 Task: In the  document Hollywoodfile.odt Insert the command  'Suggesting 'Email the file to   'softage.4@softage.net', with message attached Time-Sensitive: I kindly ask you to go through the email I've sent as soon as possible. and file type: Open Document
Action: Mouse moved to (321, 447)
Screenshot: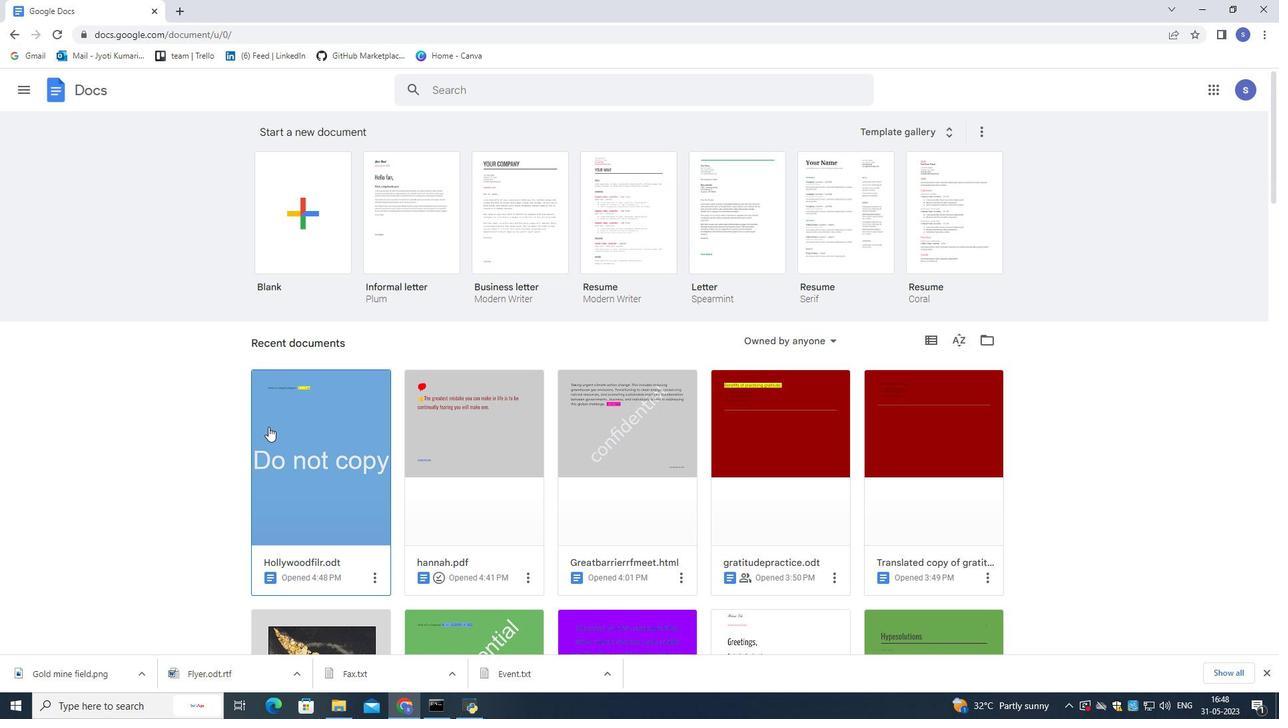 
Action: Mouse pressed left at (321, 447)
Screenshot: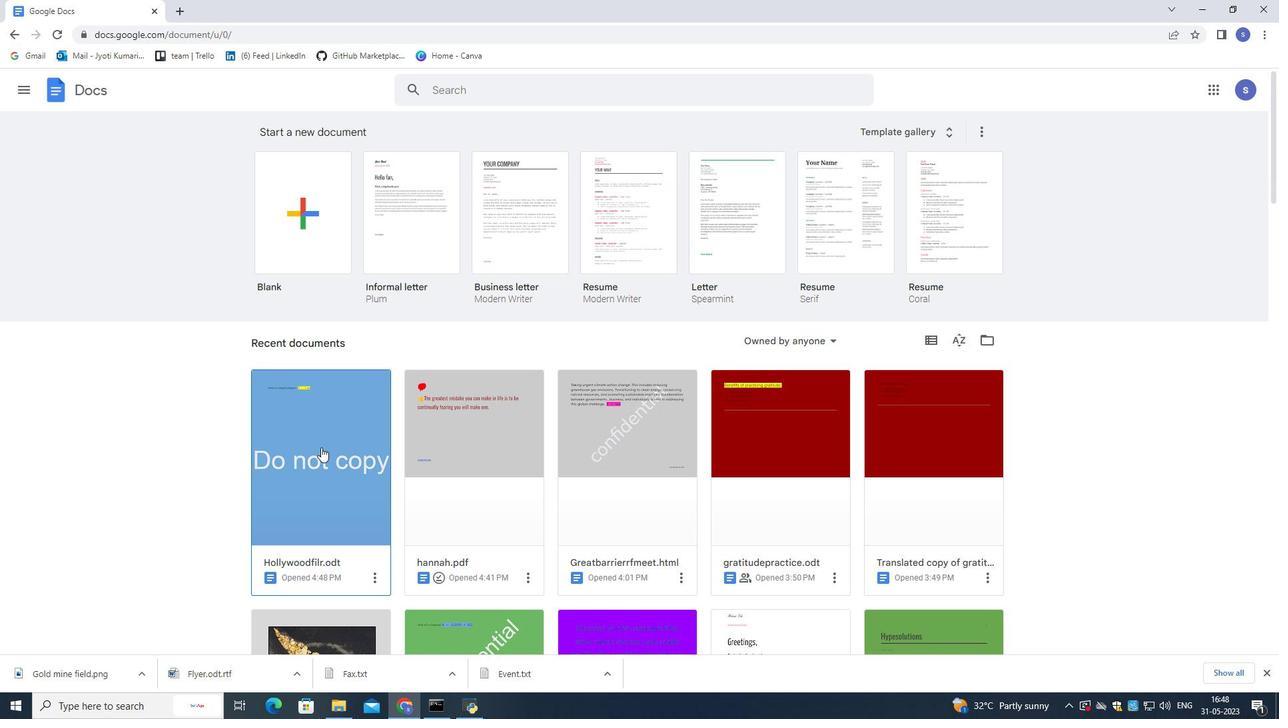 
Action: Mouse pressed left at (321, 447)
Screenshot: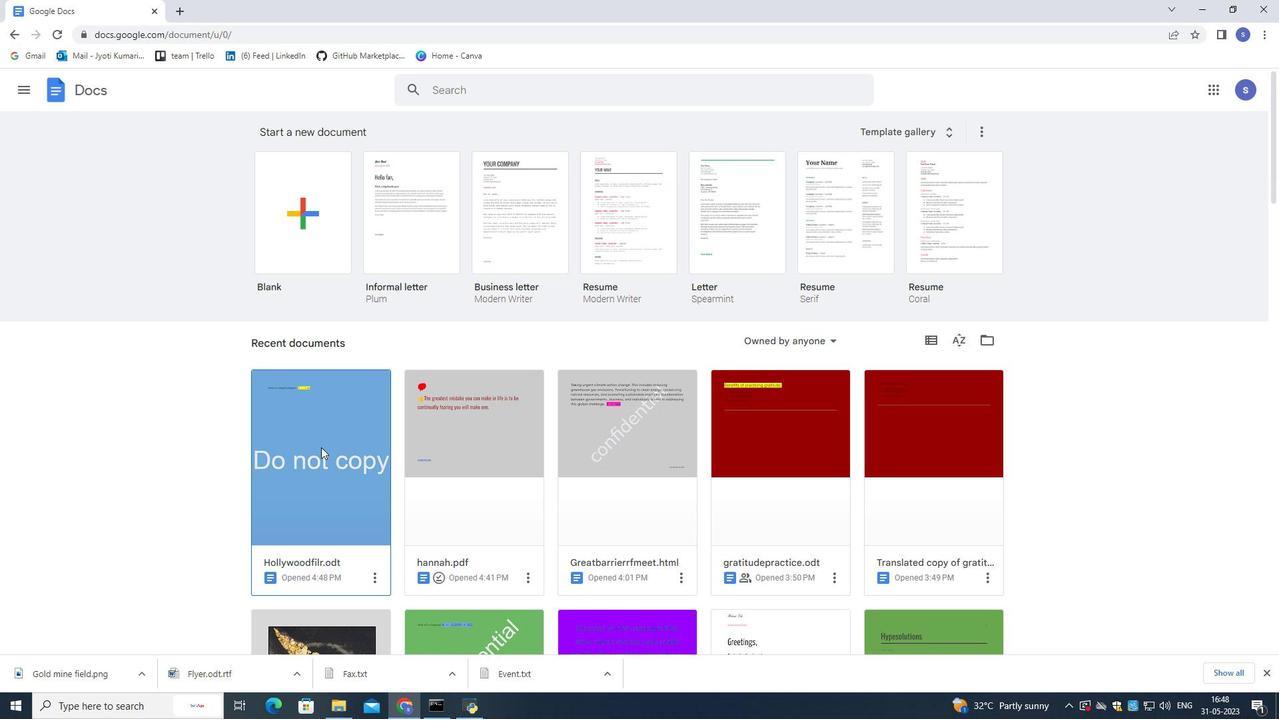 
Action: Mouse moved to (713, 322)
Screenshot: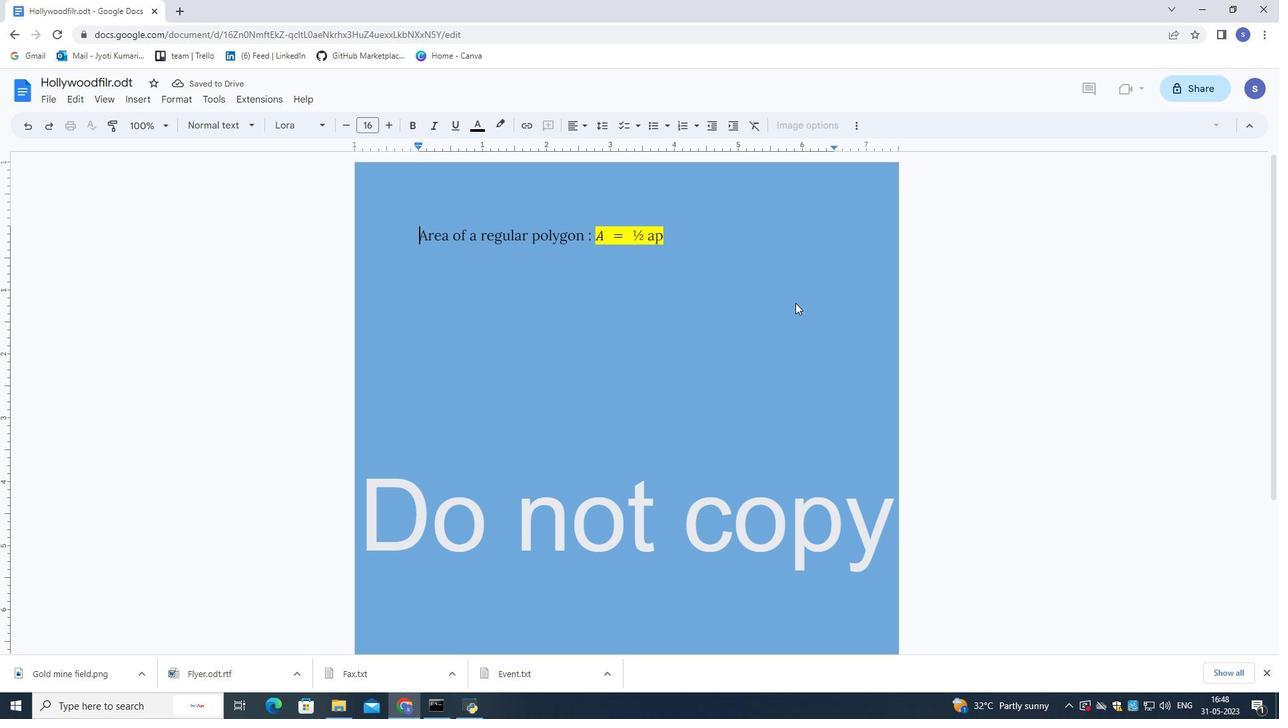 
Action: Mouse scrolled (713, 321) with delta (0, 0)
Screenshot: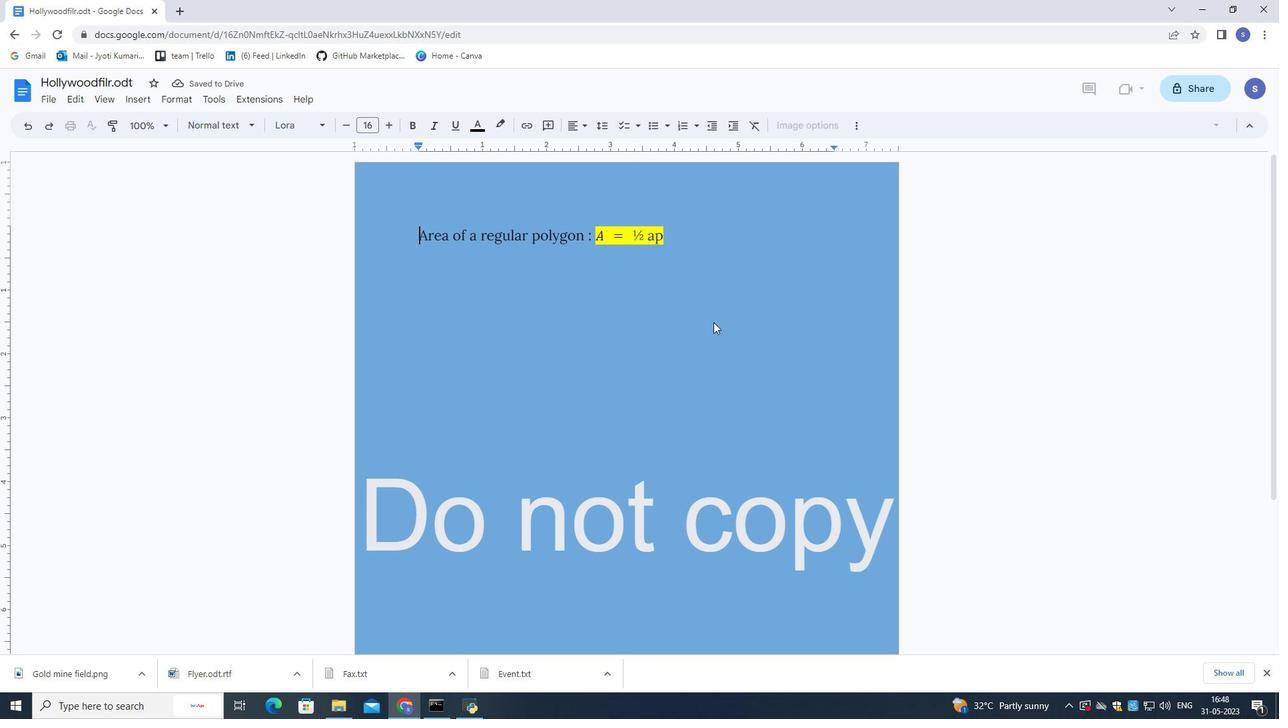 
Action: Mouse scrolled (713, 321) with delta (0, 0)
Screenshot: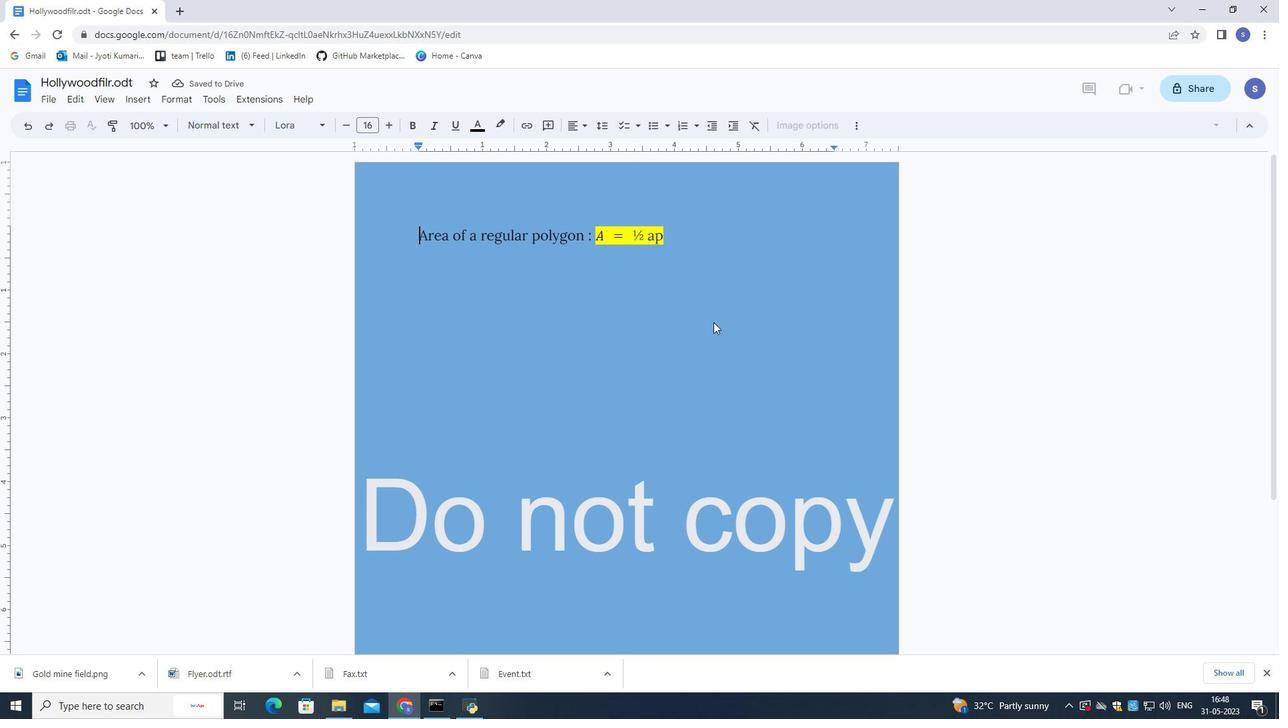 
Action: Mouse scrolled (713, 321) with delta (0, 0)
Screenshot: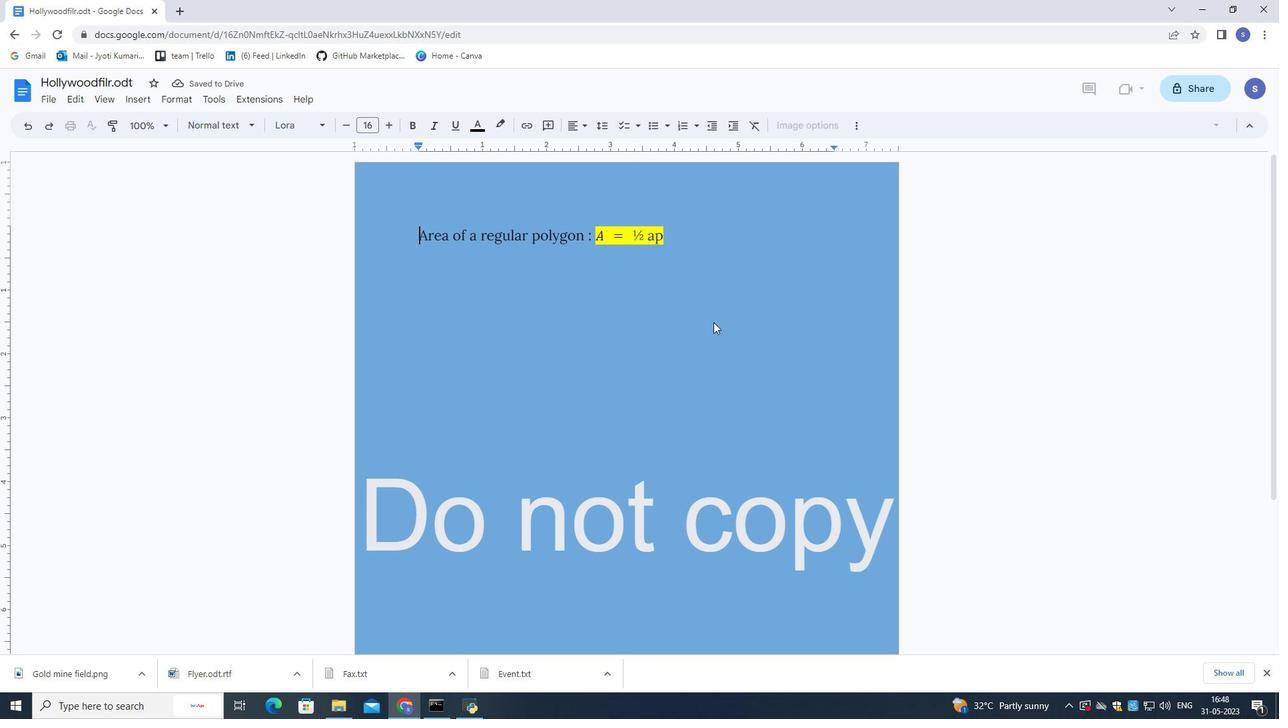 
Action: Mouse scrolled (713, 321) with delta (0, 0)
Screenshot: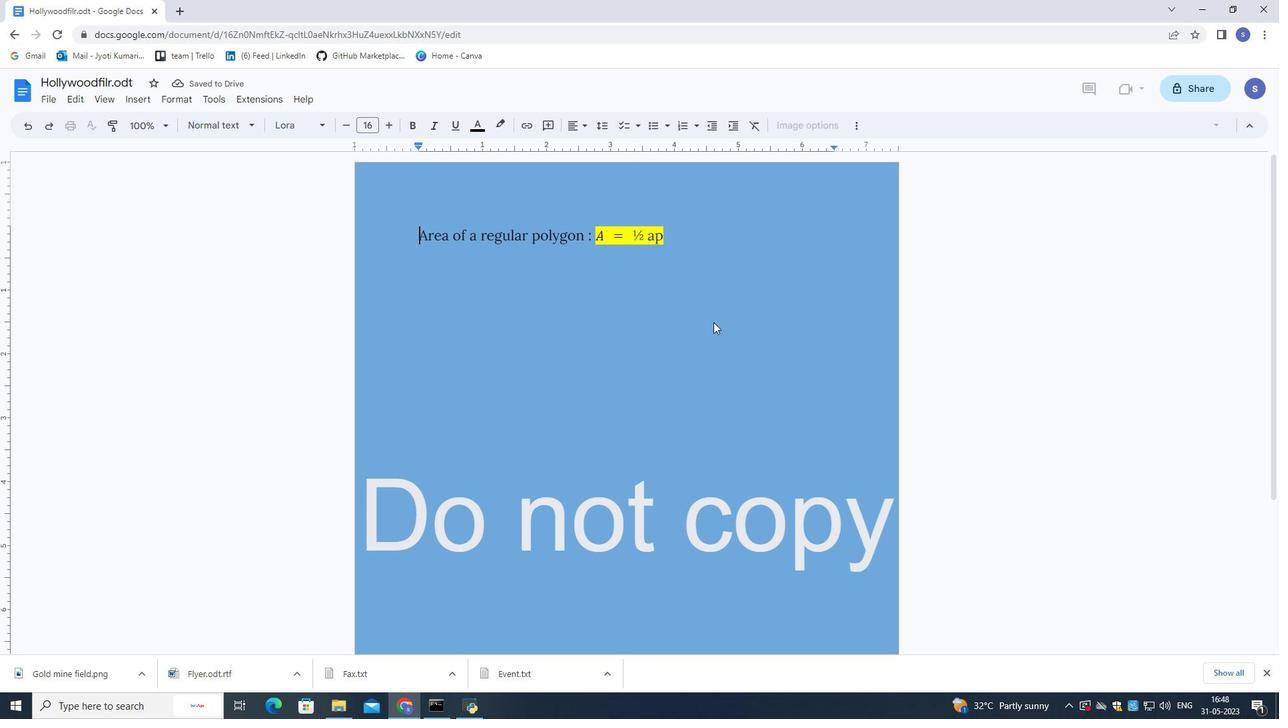
Action: Mouse scrolled (713, 321) with delta (0, 0)
Screenshot: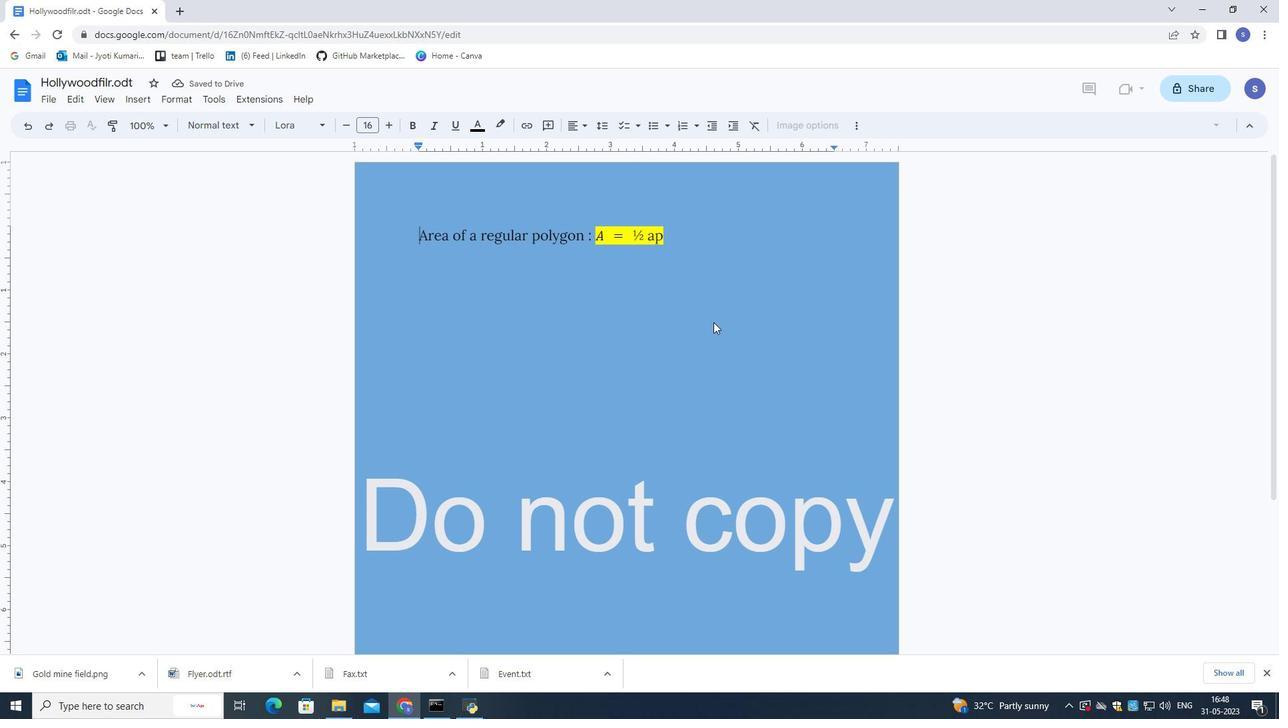 
Action: Mouse moved to (713, 322)
Screenshot: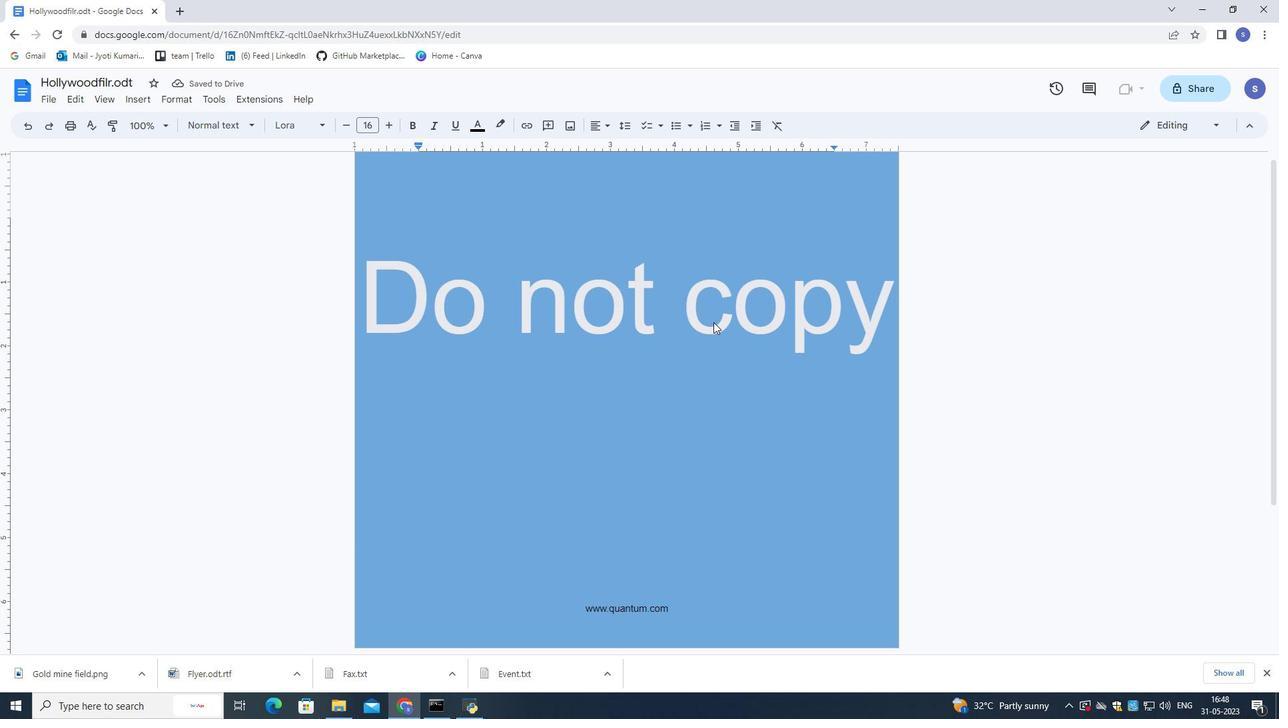 
Action: Mouse scrolled (713, 321) with delta (0, 0)
Screenshot: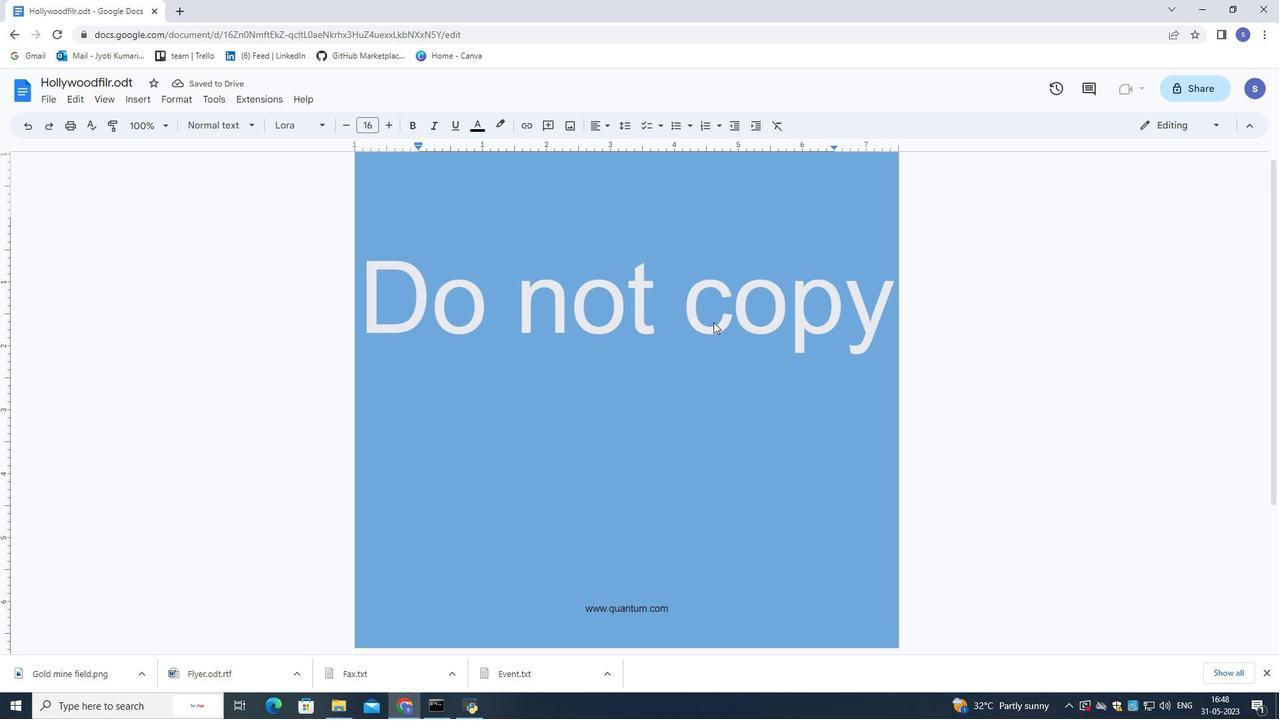 
Action: Mouse scrolled (713, 321) with delta (0, 0)
Screenshot: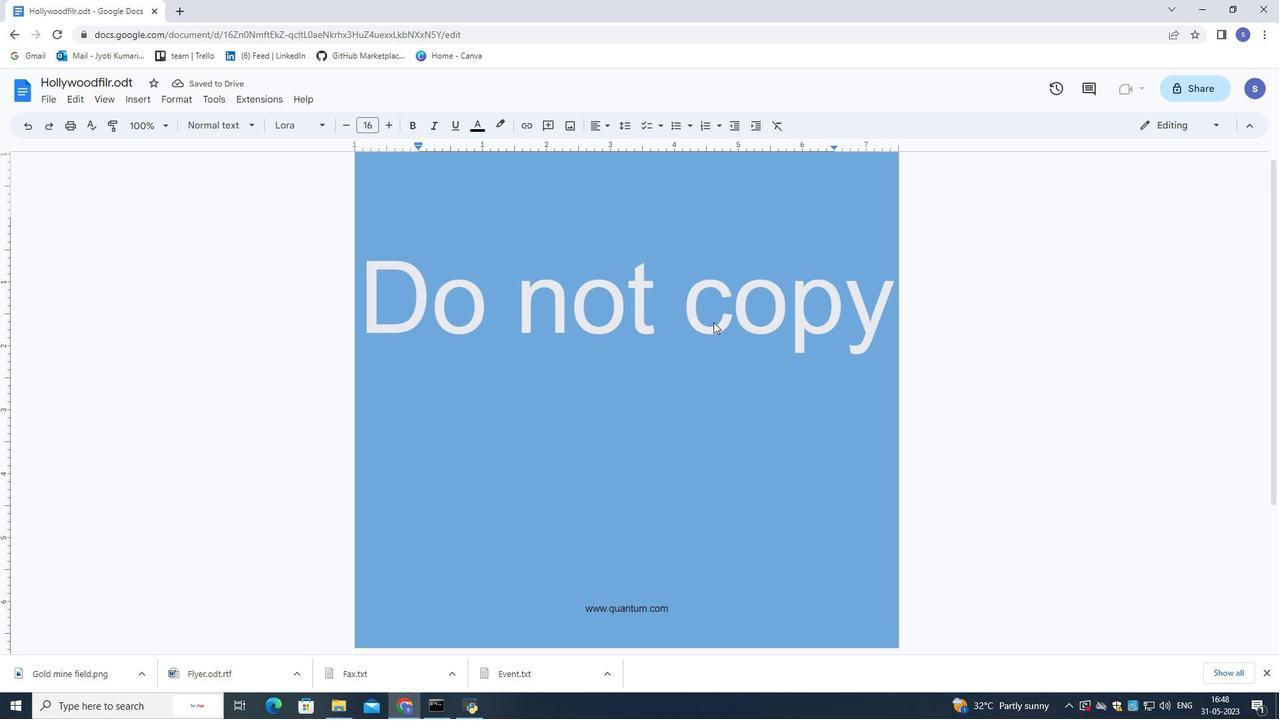 
Action: Mouse scrolled (713, 321) with delta (0, 0)
Screenshot: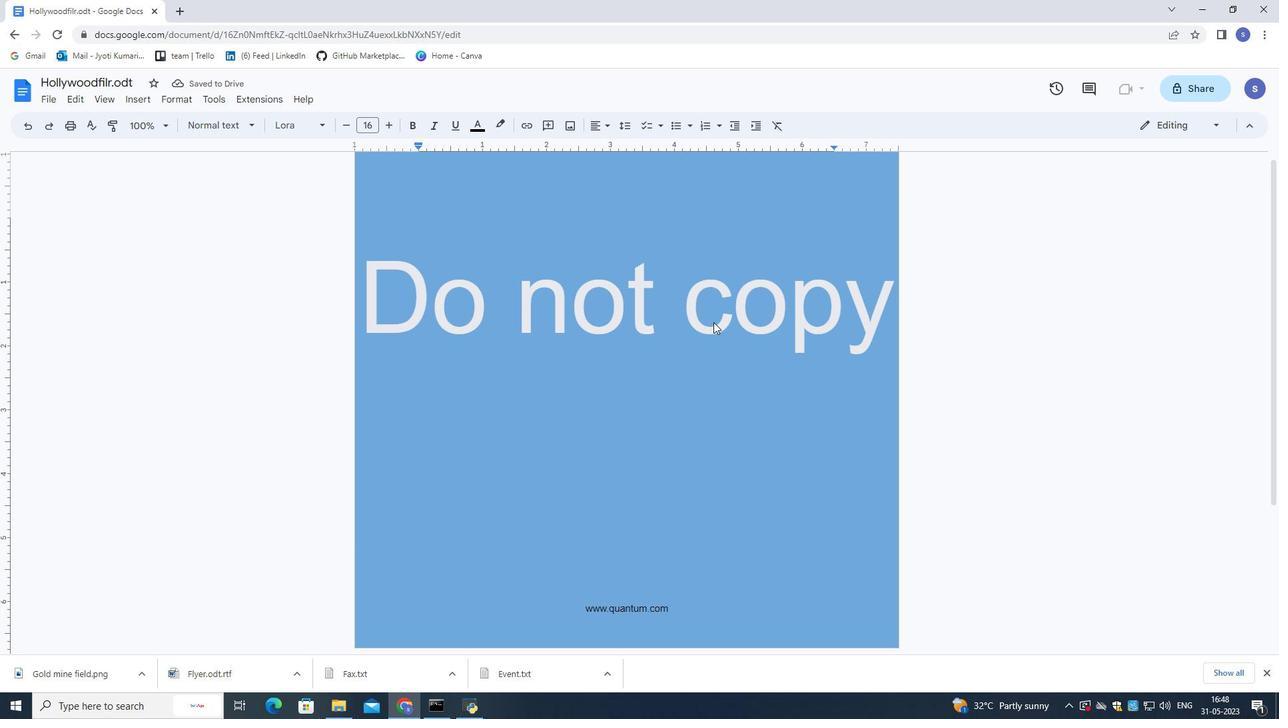 
Action: Mouse scrolled (713, 321) with delta (0, 0)
Screenshot: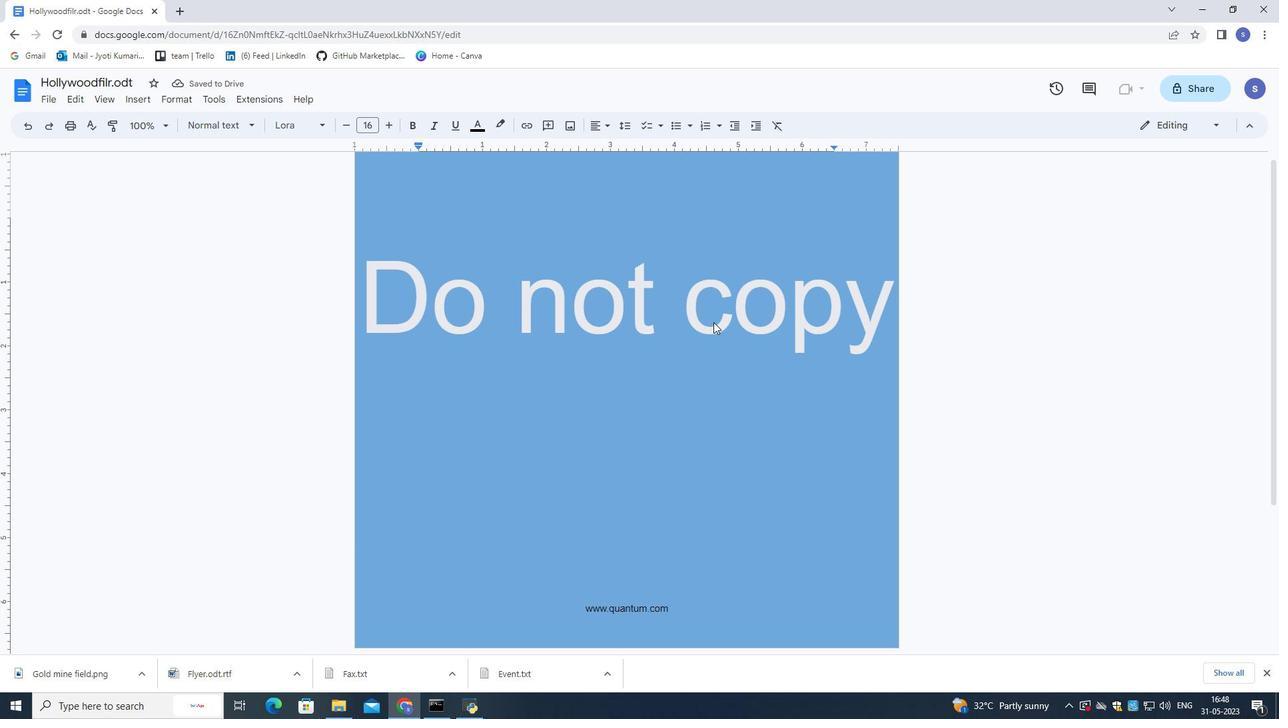 
Action: Mouse scrolled (713, 321) with delta (0, 0)
Screenshot: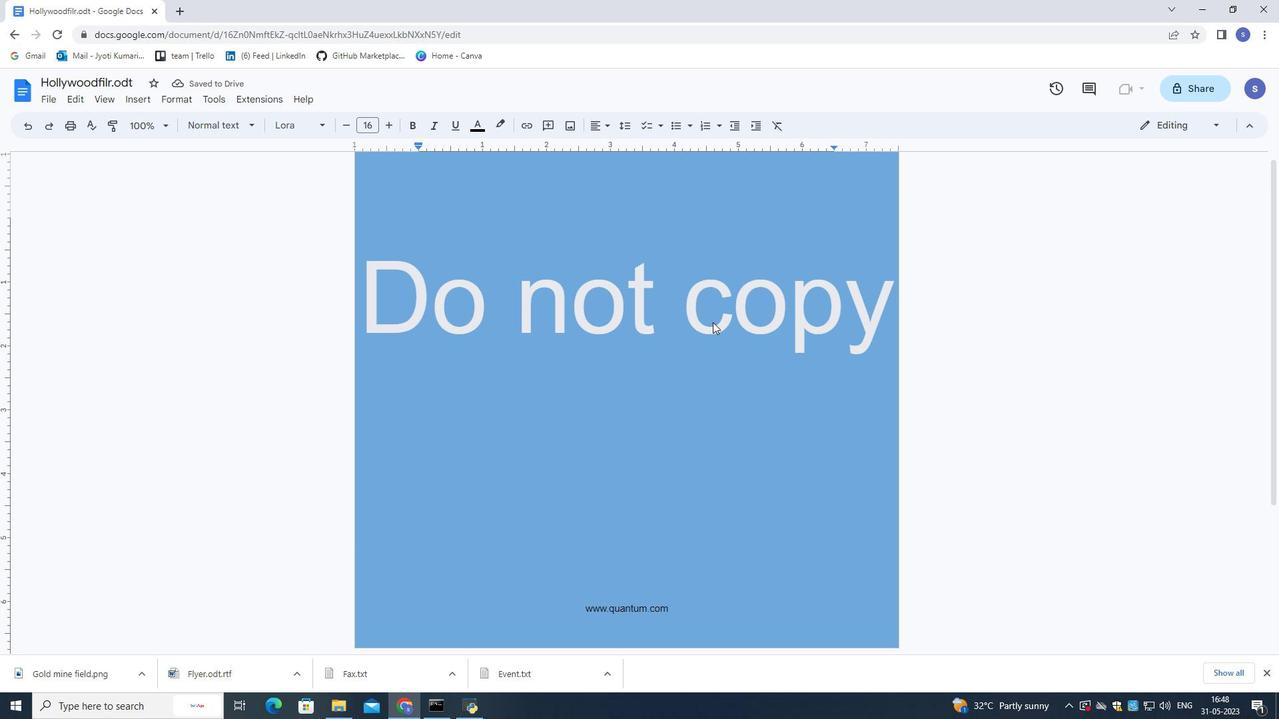 
Action: Mouse scrolled (713, 323) with delta (0, 0)
Screenshot: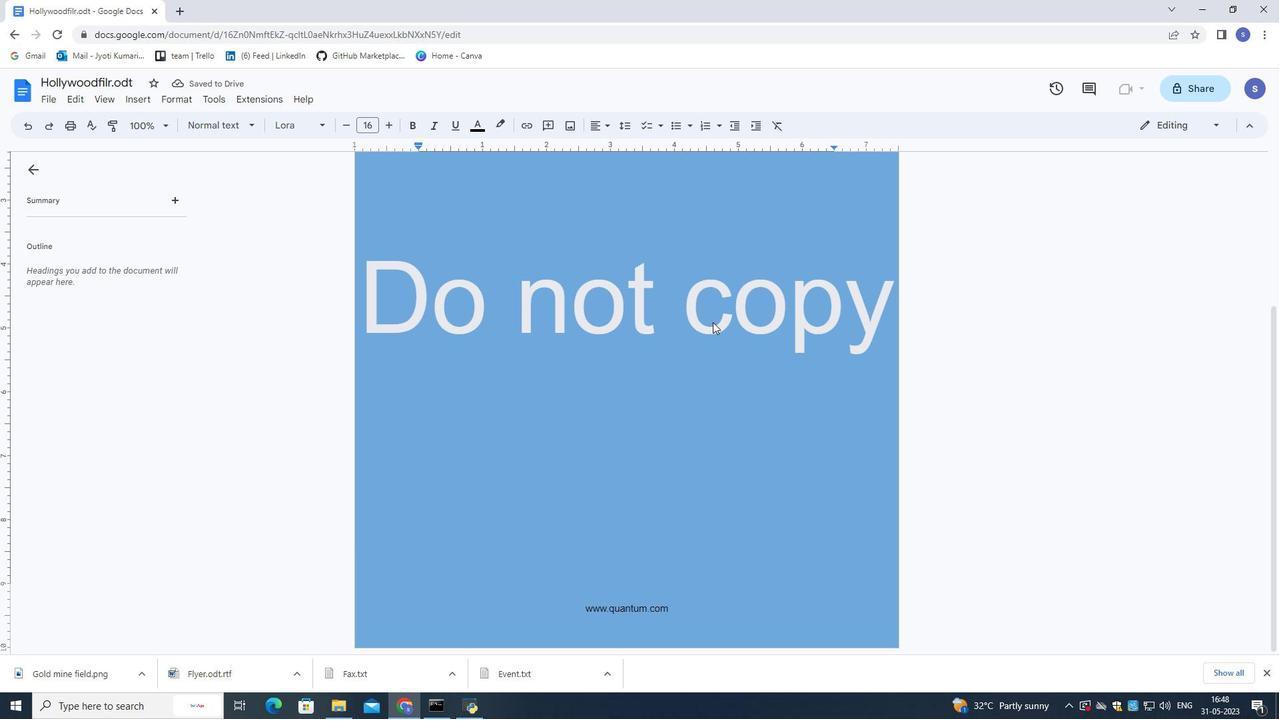 
Action: Mouse scrolled (713, 323) with delta (0, 0)
Screenshot: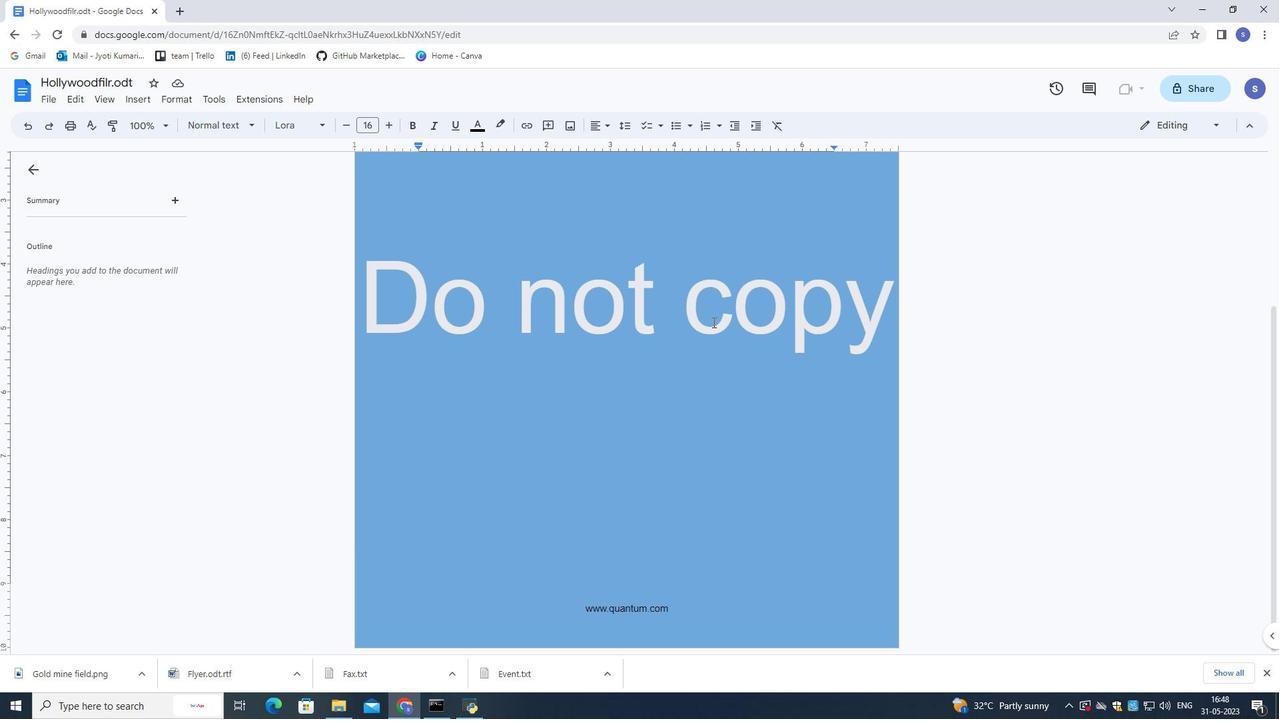 
Action: Mouse scrolled (713, 323) with delta (0, 0)
Screenshot: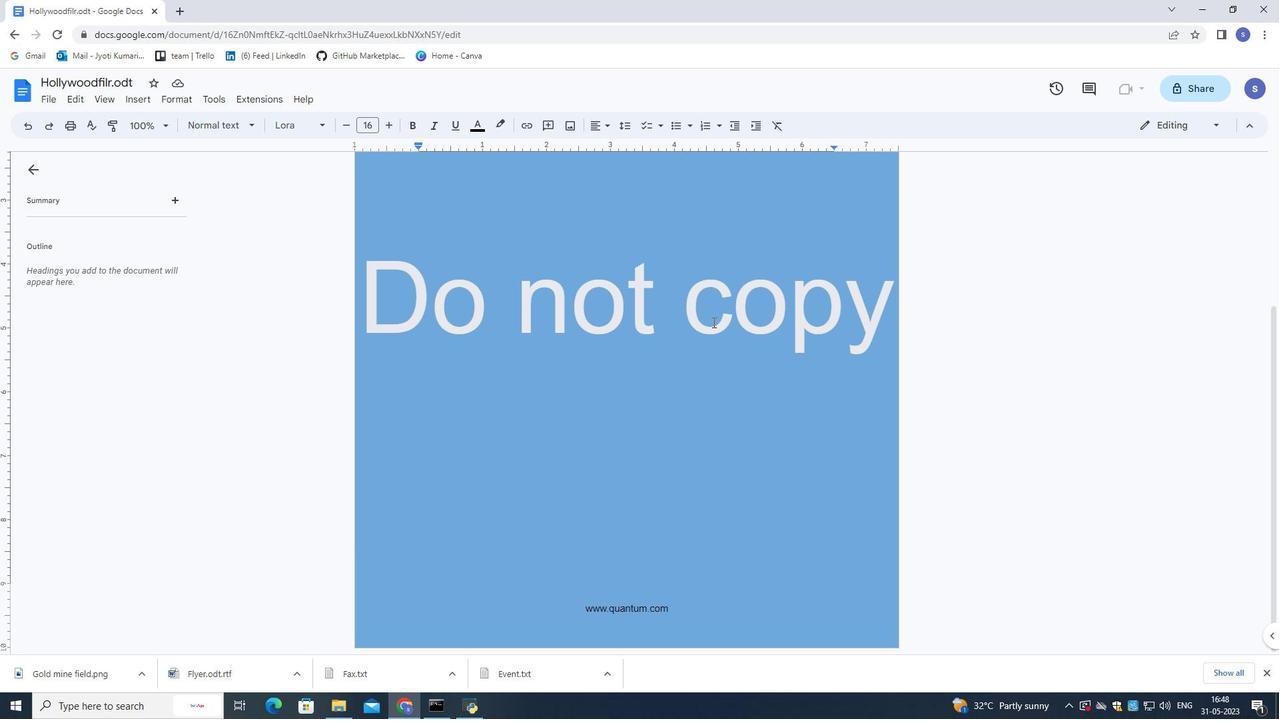 
Action: Mouse scrolled (713, 323) with delta (0, 0)
Screenshot: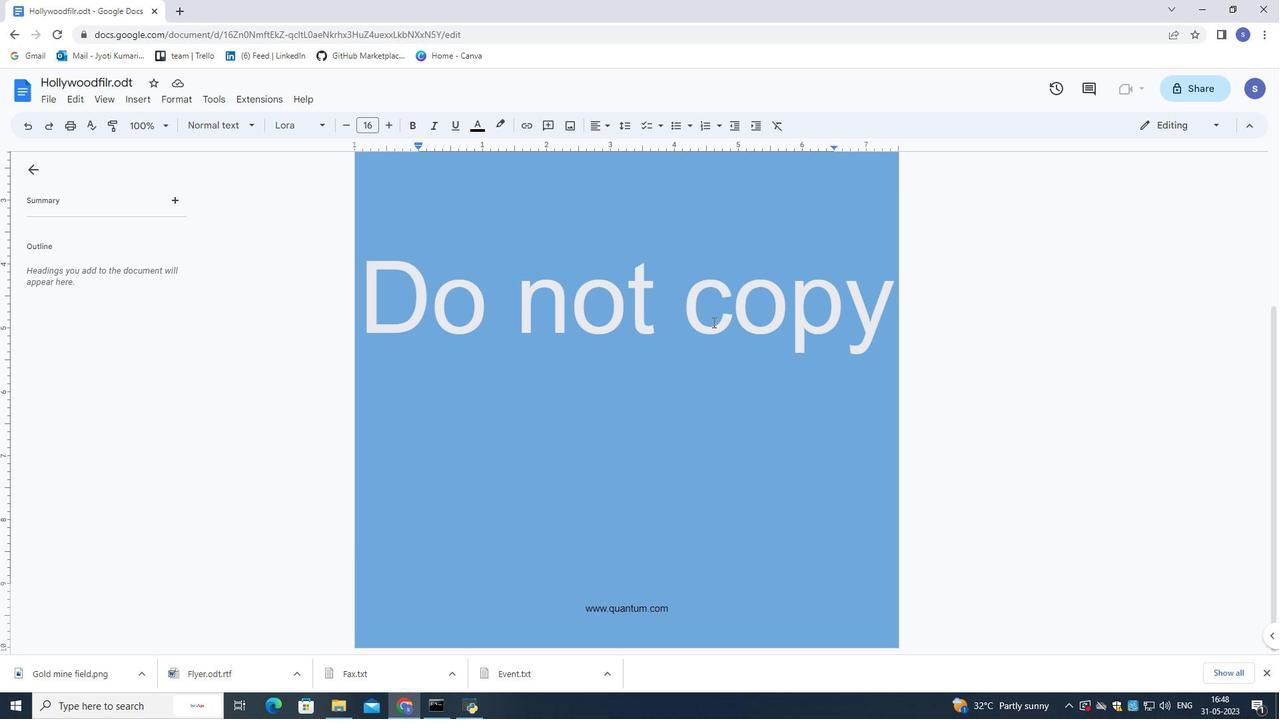 
Action: Mouse scrolled (713, 323) with delta (0, 0)
Screenshot: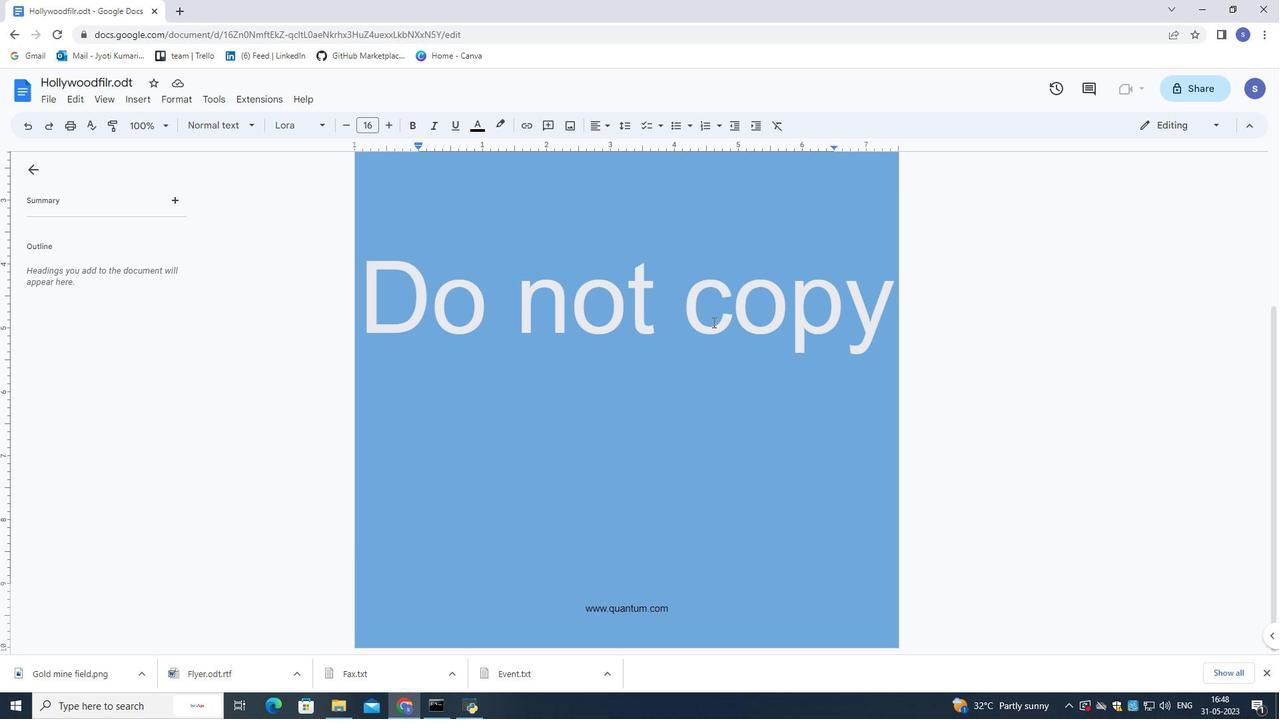 
Action: Mouse scrolled (713, 323) with delta (0, 0)
Screenshot: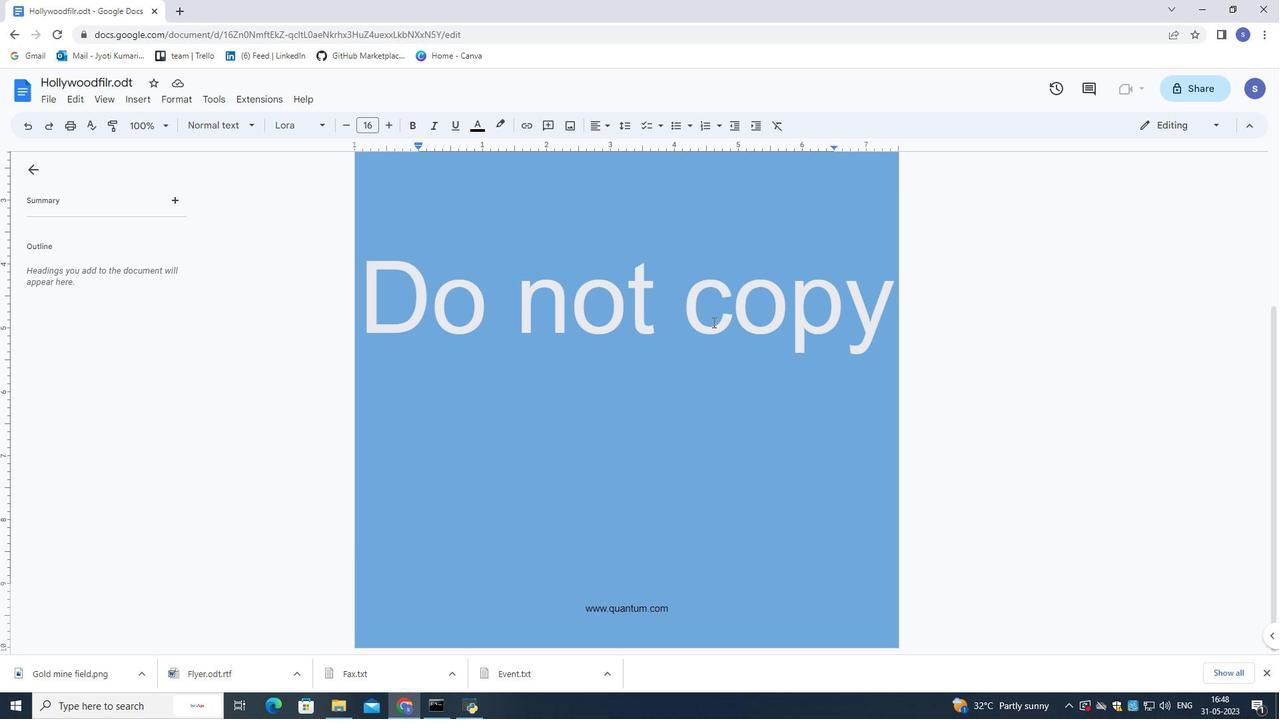 
Action: Mouse scrolled (713, 323) with delta (0, 0)
Screenshot: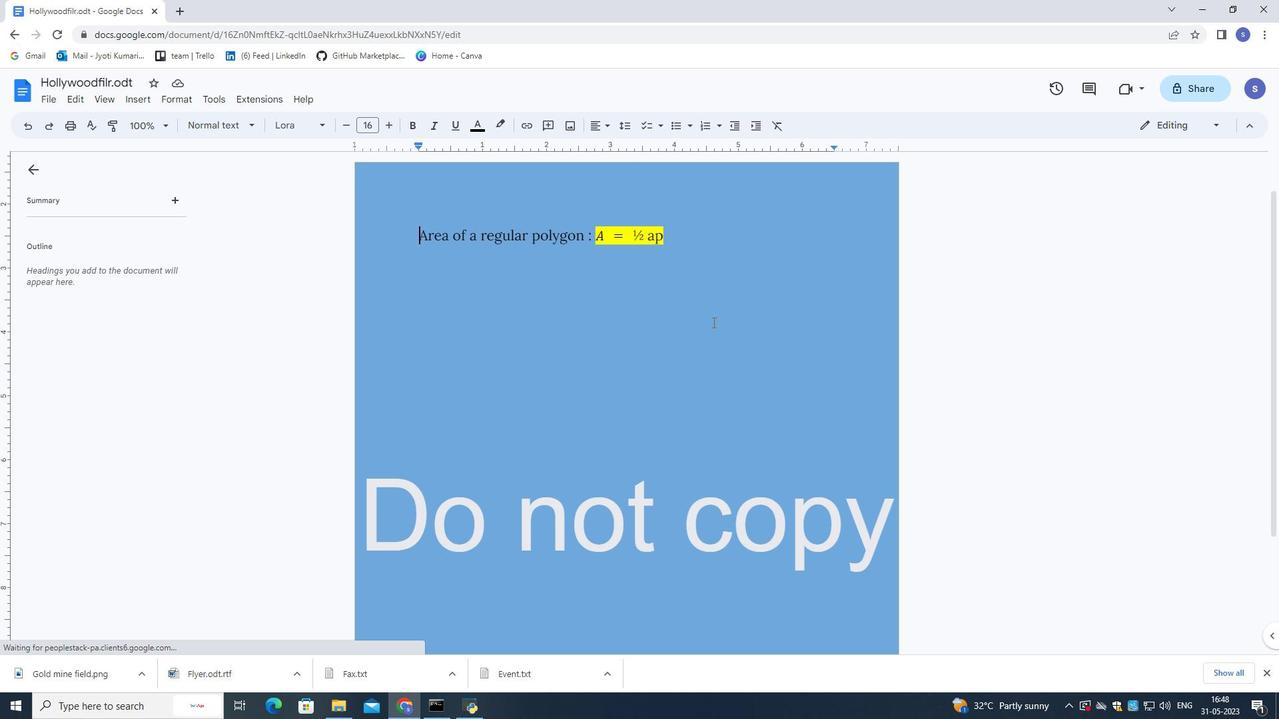 
Action: Mouse scrolled (713, 323) with delta (0, 0)
Screenshot: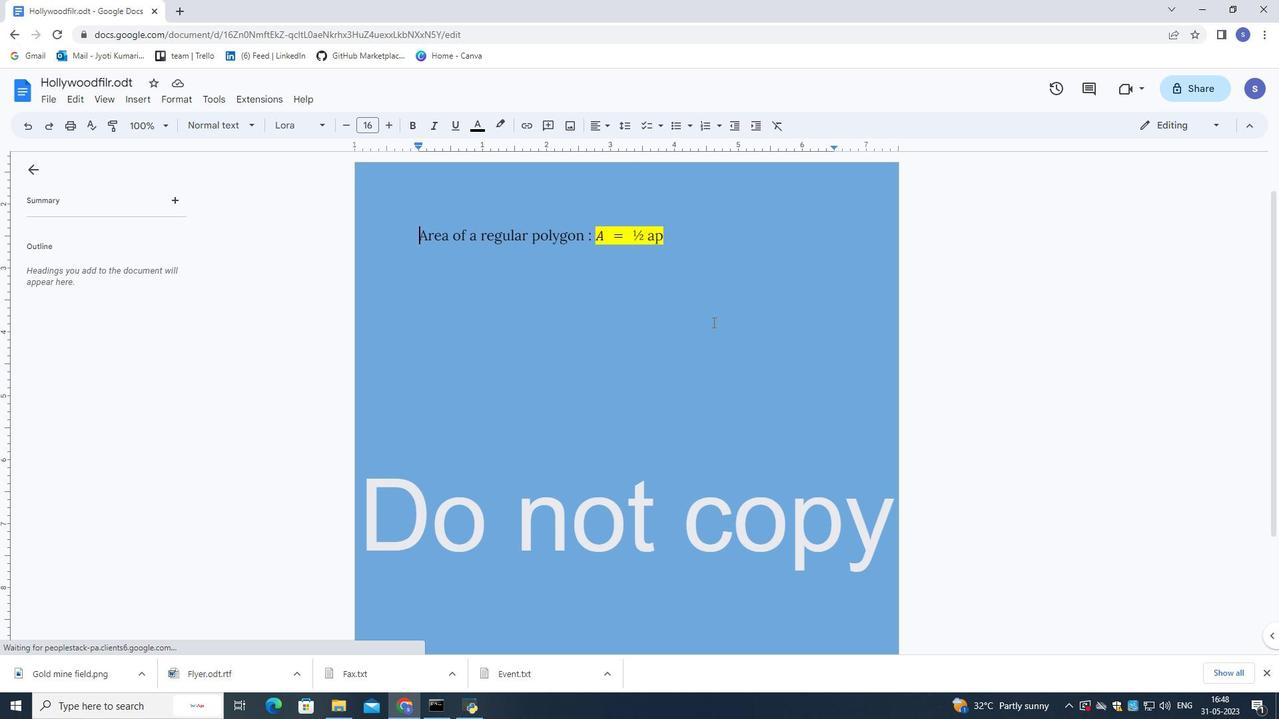 
Action: Mouse scrolled (713, 323) with delta (0, 0)
Screenshot: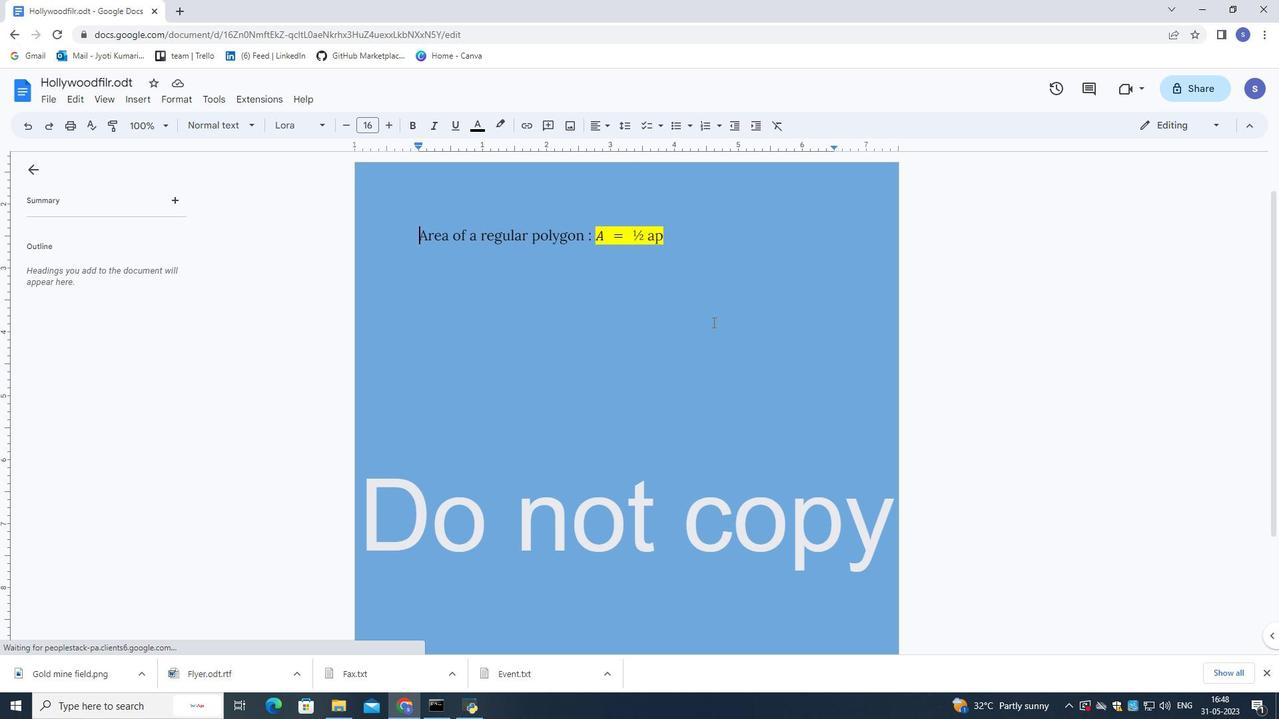 
Action: Mouse scrolled (713, 323) with delta (0, 0)
Screenshot: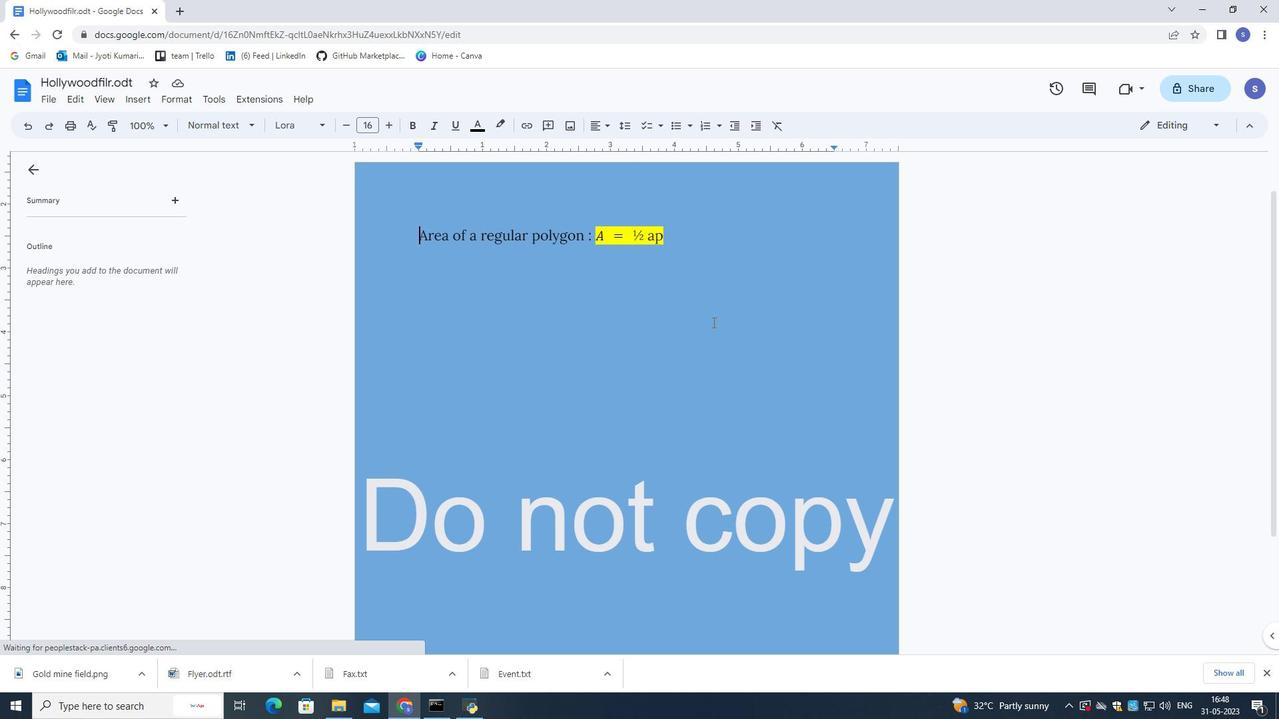 
Action: Mouse moved to (1169, 121)
Screenshot: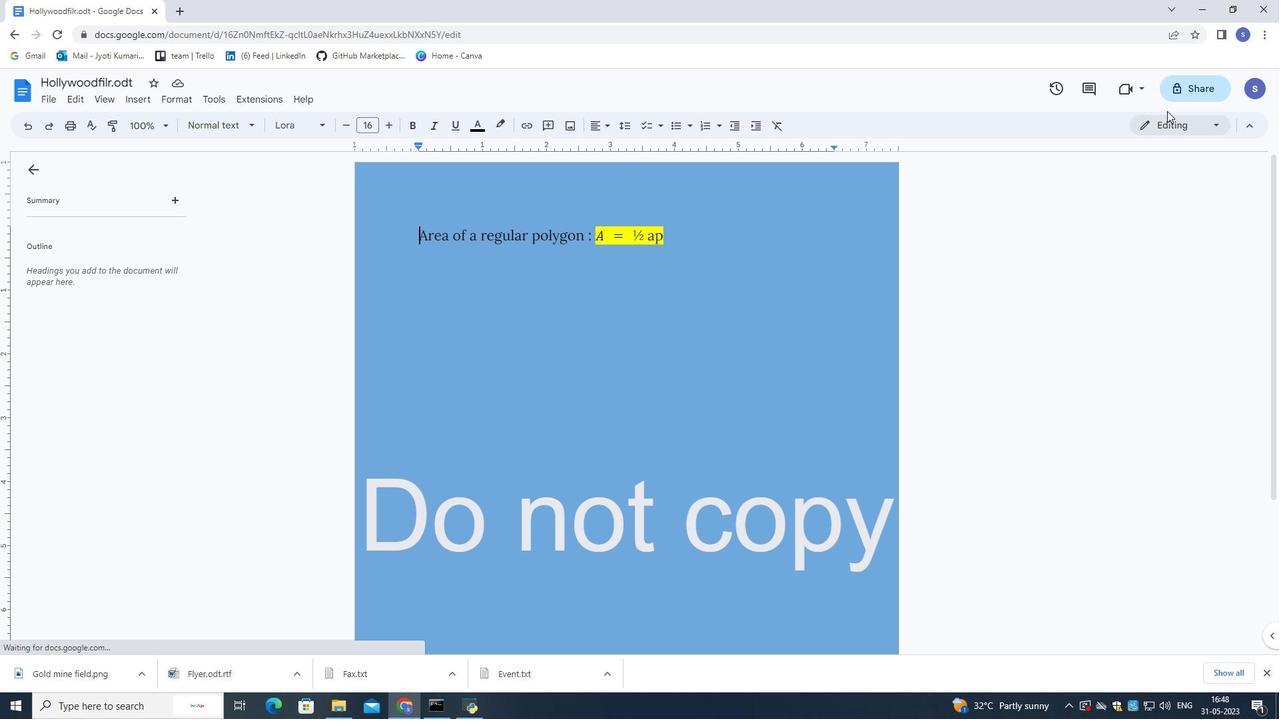 
Action: Mouse pressed left at (1169, 121)
Screenshot: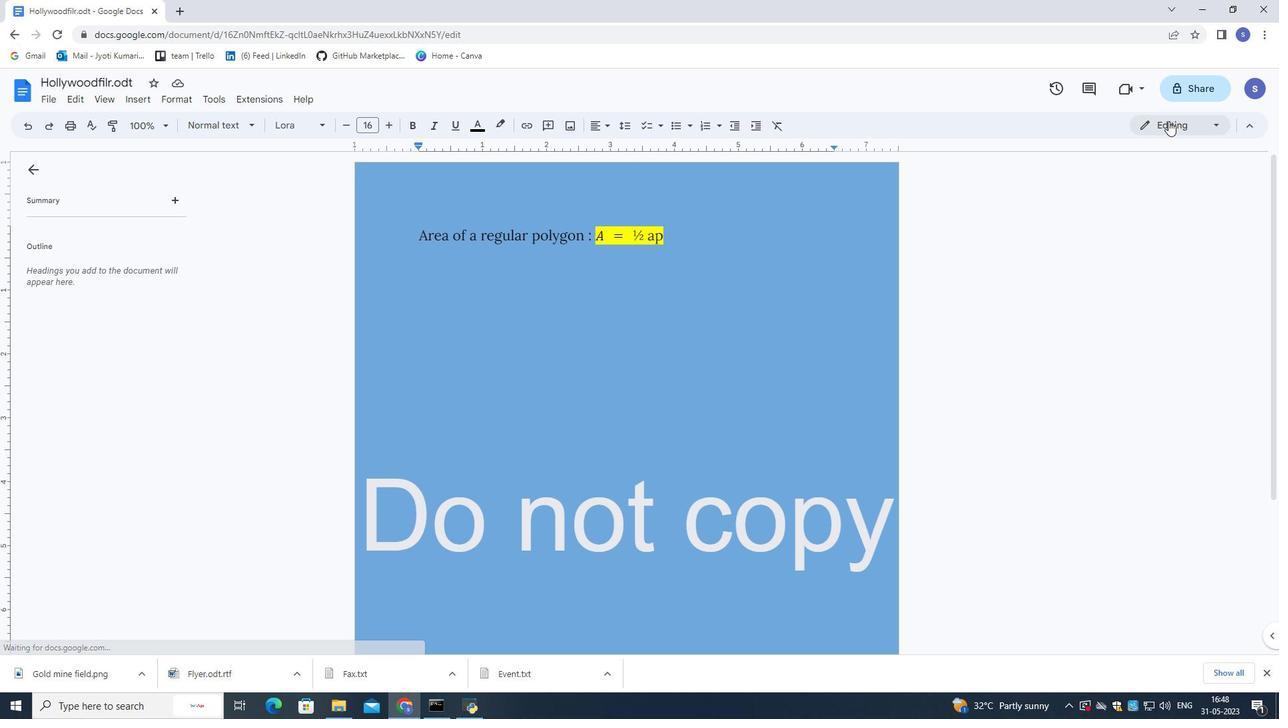 
Action: Mouse moved to (1152, 185)
Screenshot: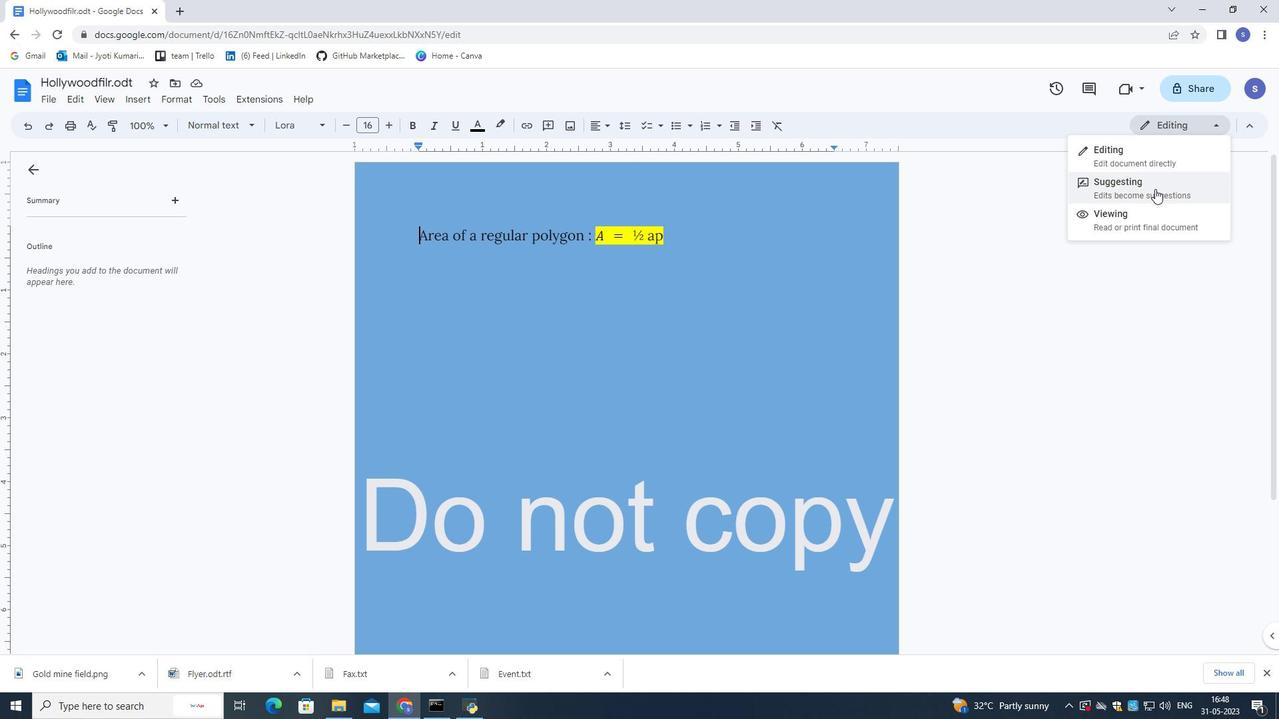 
Action: Mouse pressed left at (1152, 185)
Screenshot: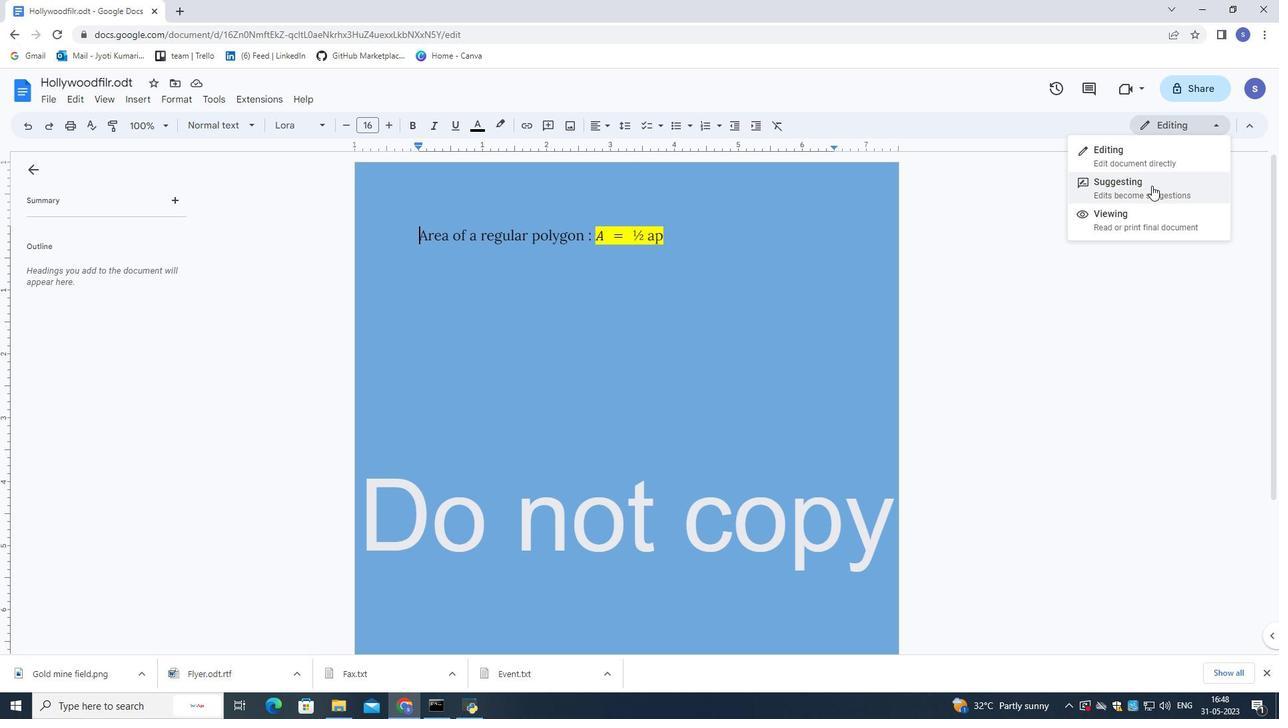 
Action: Mouse moved to (57, 96)
Screenshot: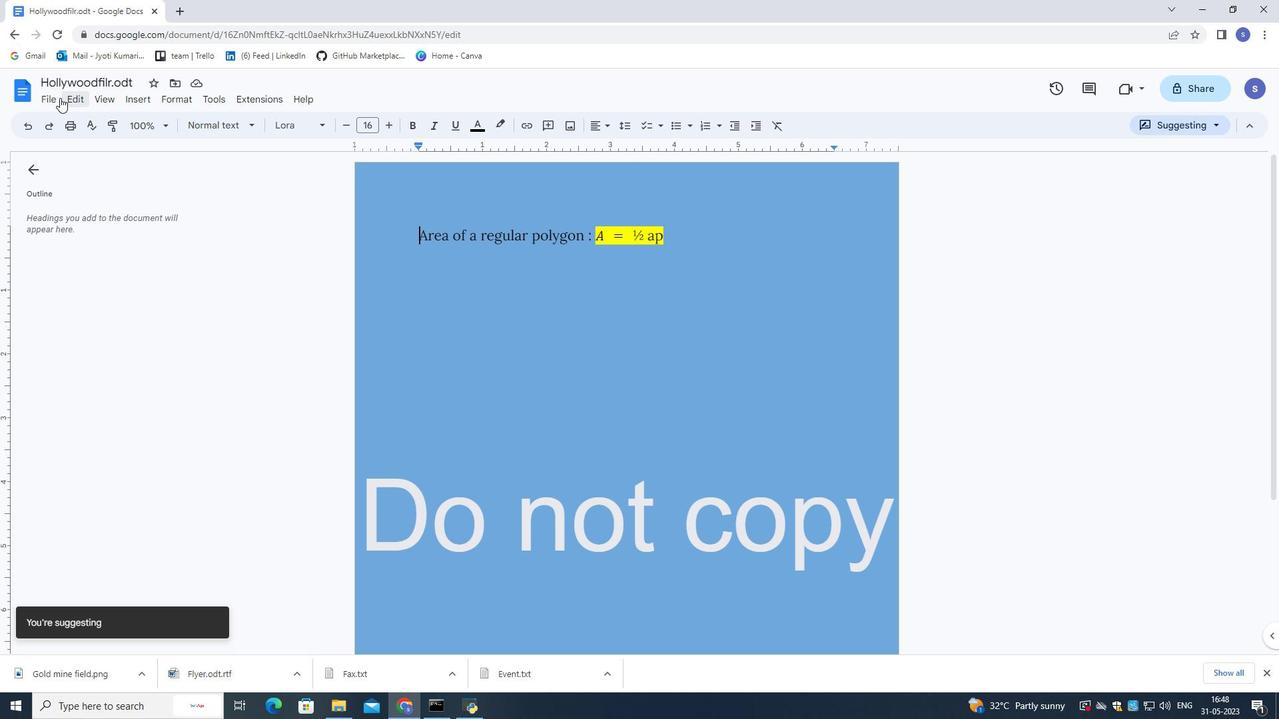 
Action: Mouse pressed left at (57, 96)
Screenshot: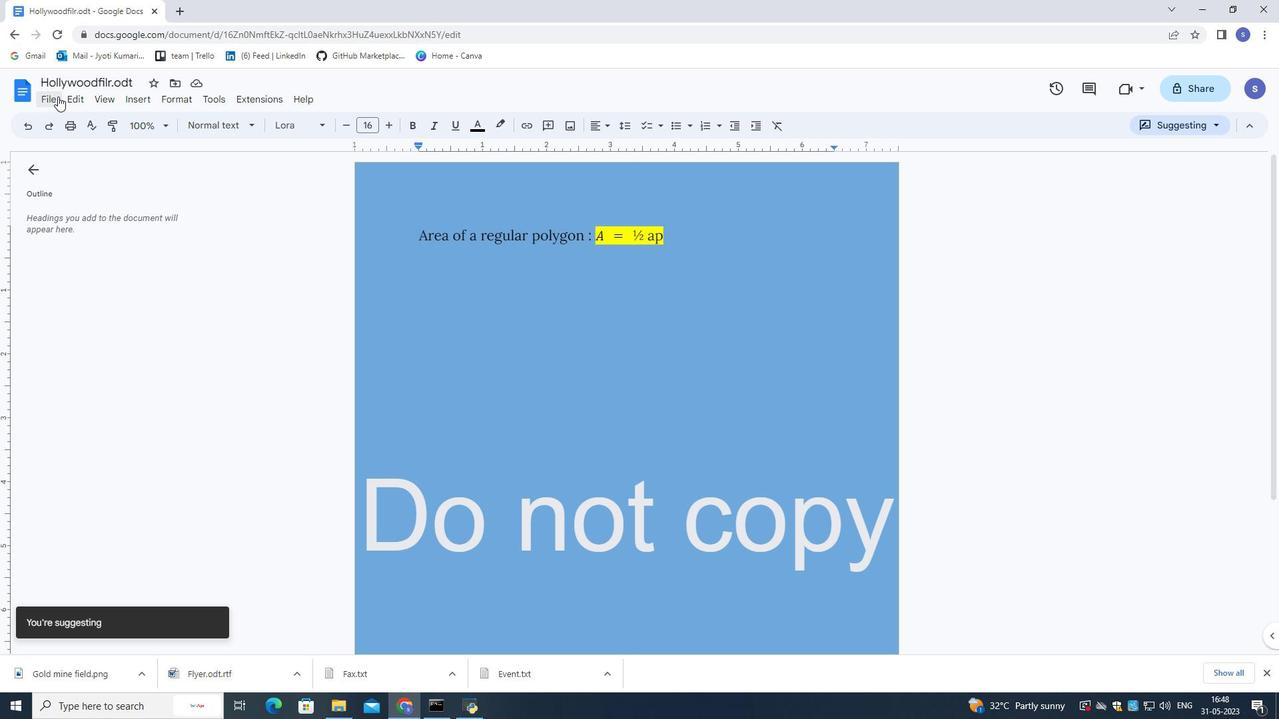 
Action: Mouse moved to (261, 226)
Screenshot: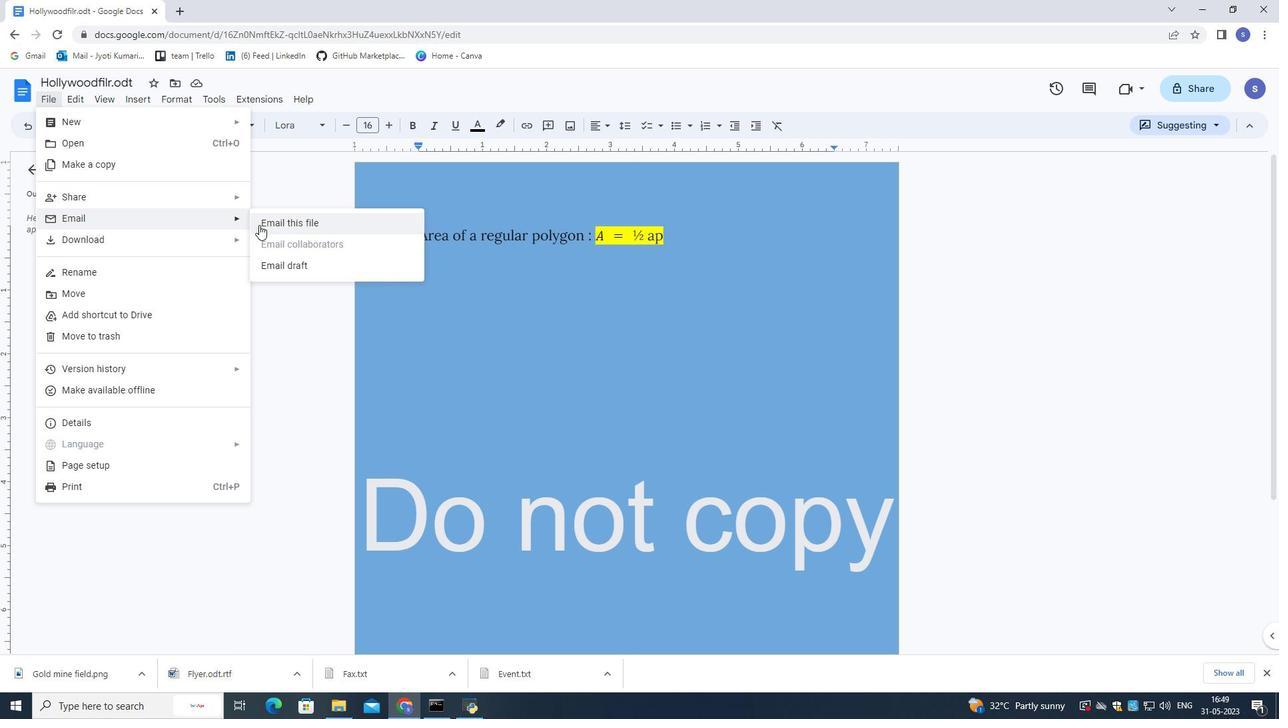 
Action: Mouse pressed left at (261, 226)
Screenshot: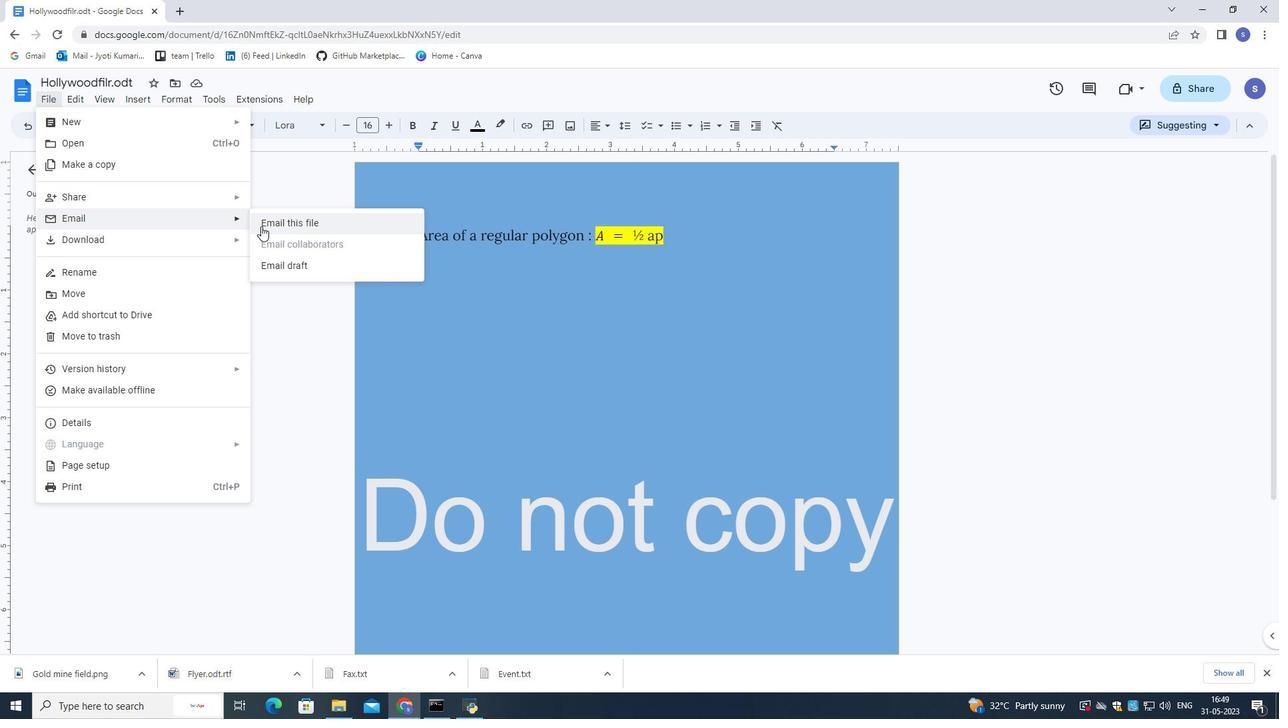 
Action: Mouse moved to (586, 290)
Screenshot: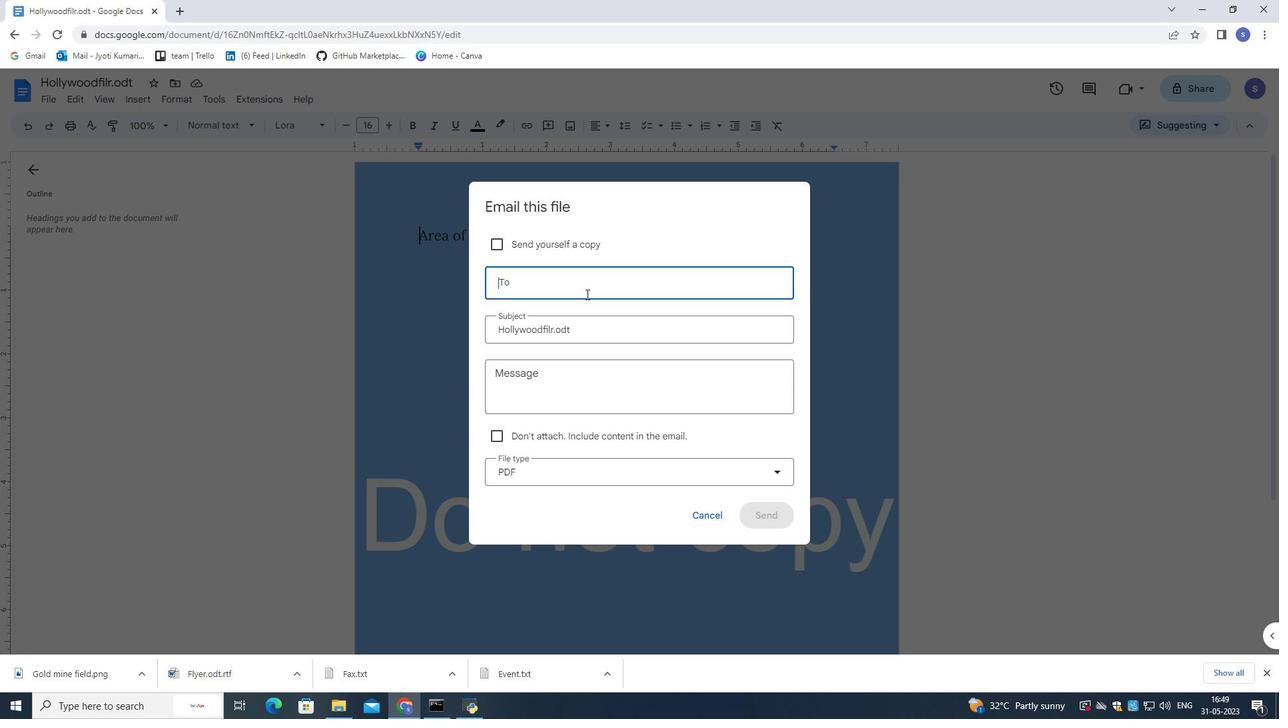 
Action: Mouse pressed left at (586, 290)
Screenshot: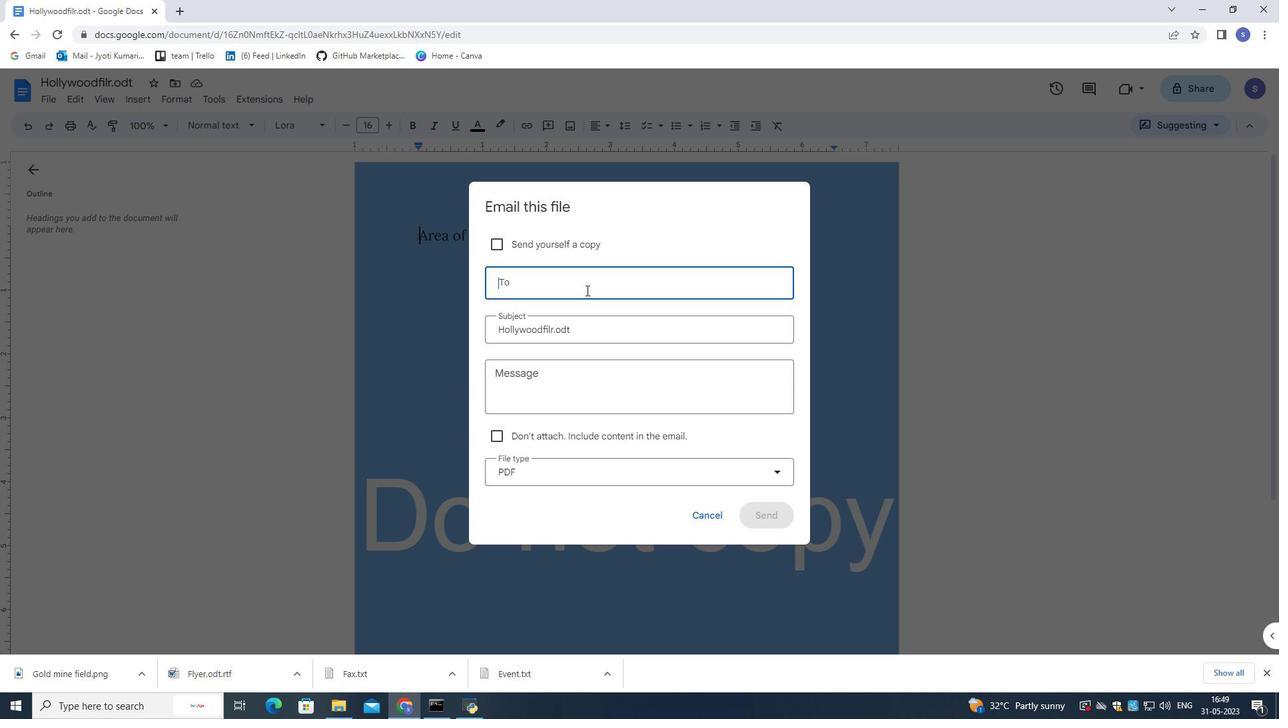 
Action: Key pressed softage.4<Key.shift>@softage.net
Screenshot: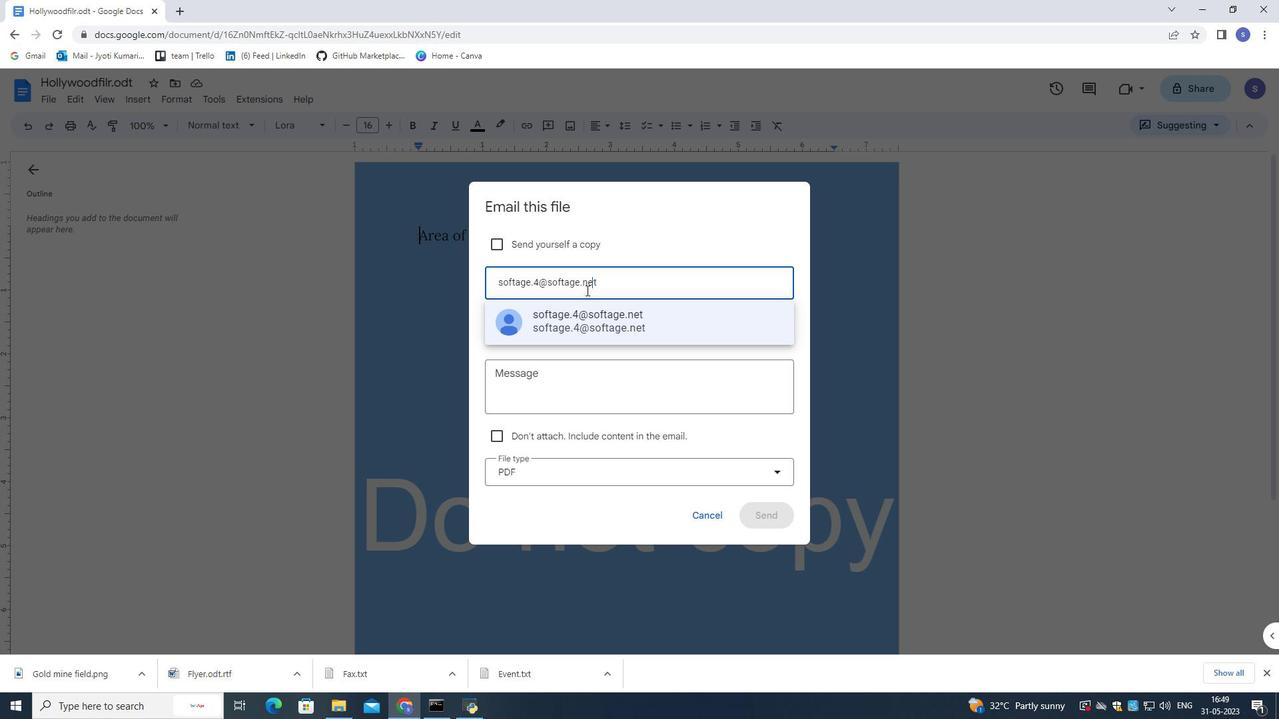 
Action: Mouse moved to (597, 320)
Screenshot: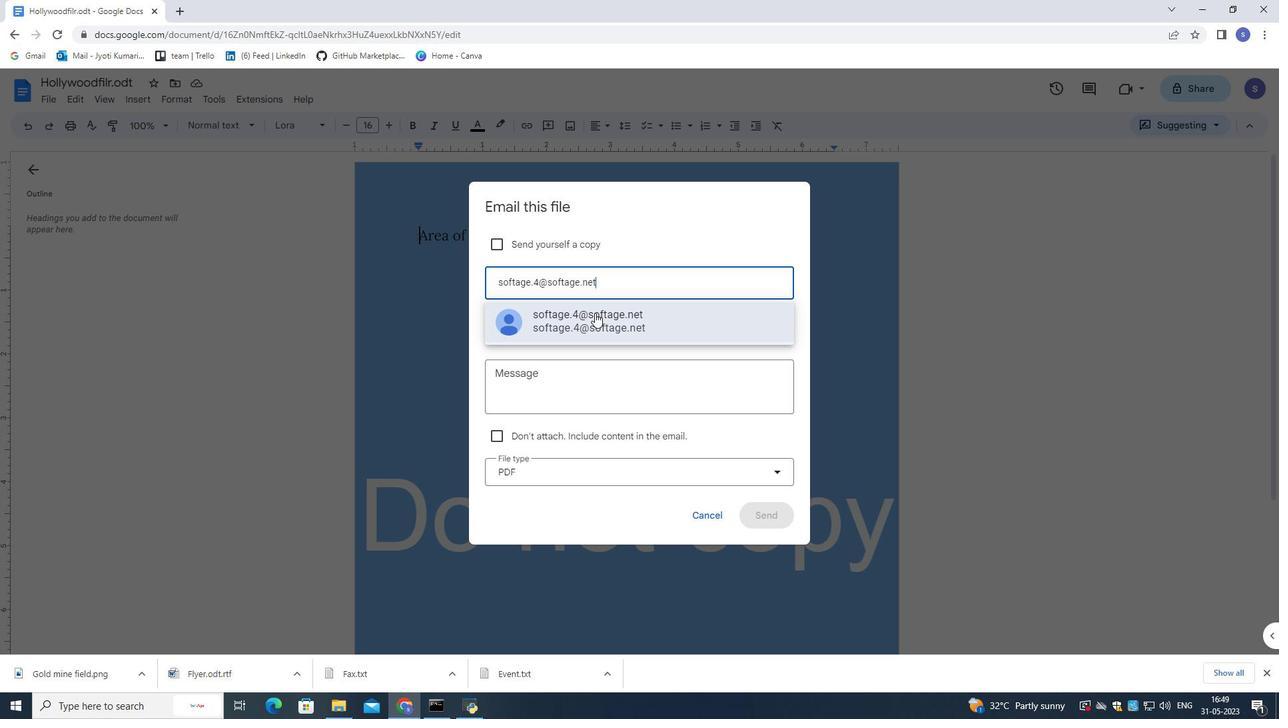
Action: Mouse pressed left at (597, 320)
Screenshot: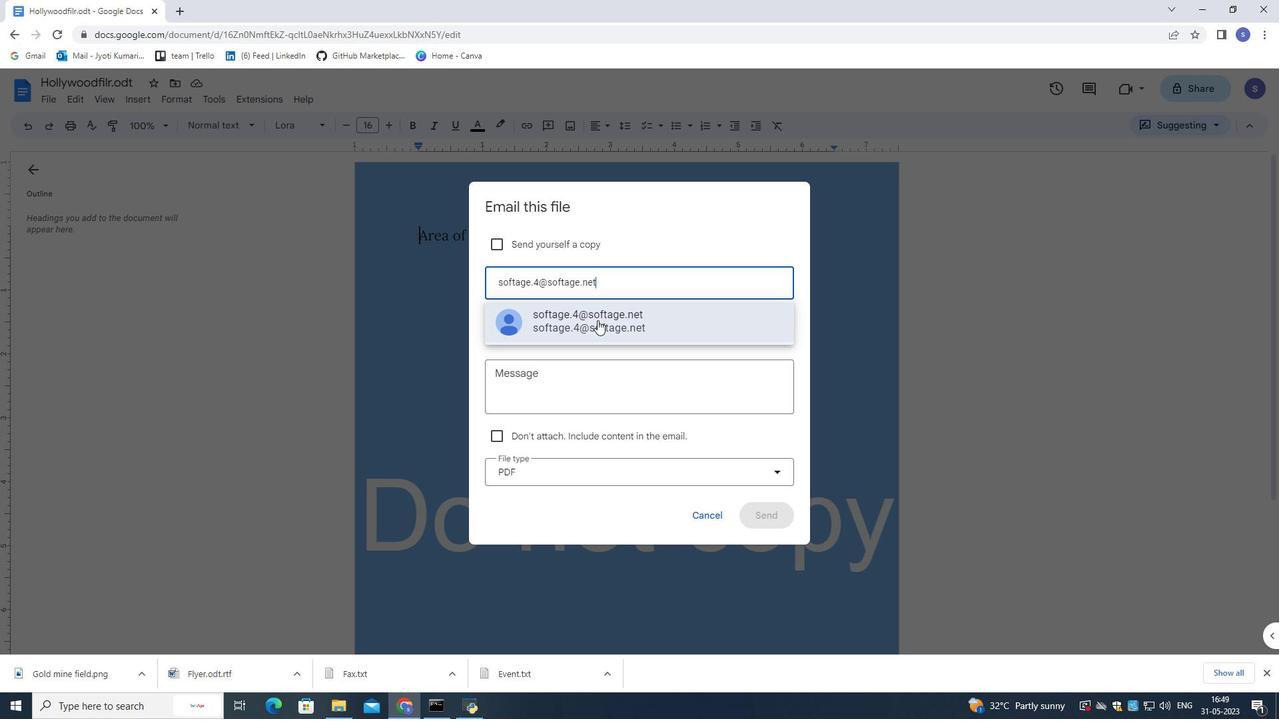 
Action: Mouse moved to (615, 398)
Screenshot: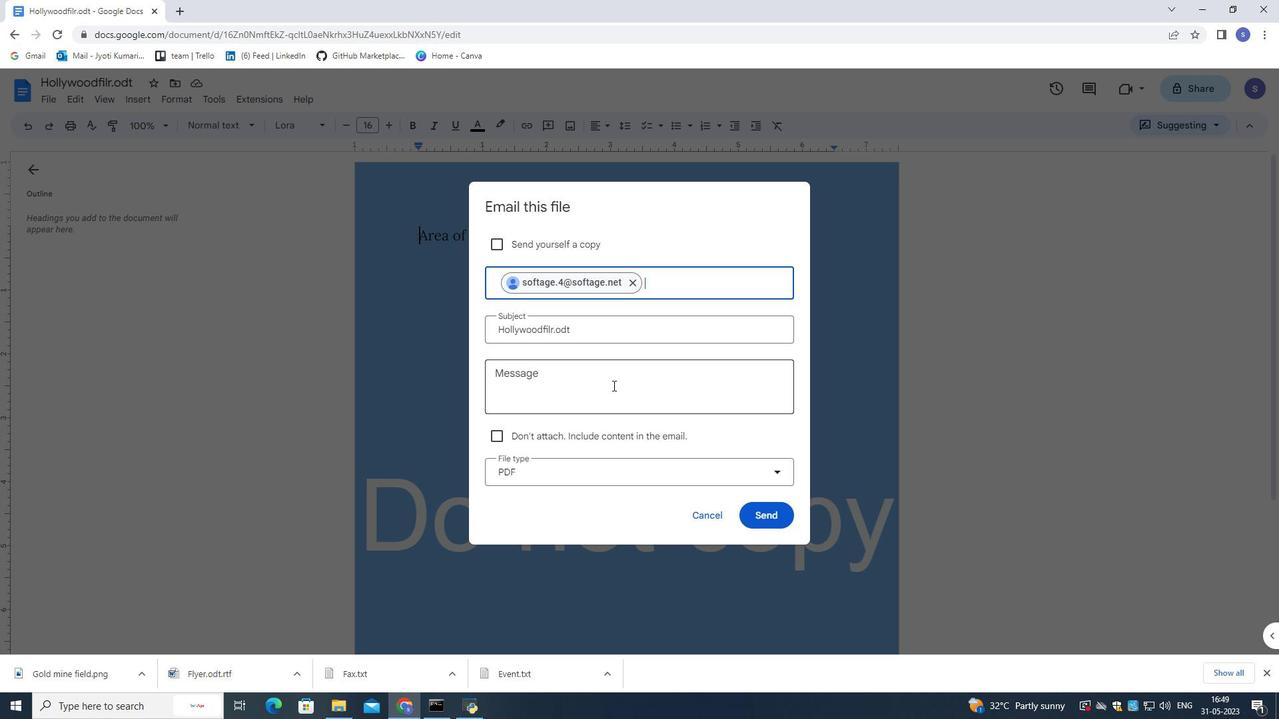 
Action: Mouse pressed left at (615, 398)
Screenshot: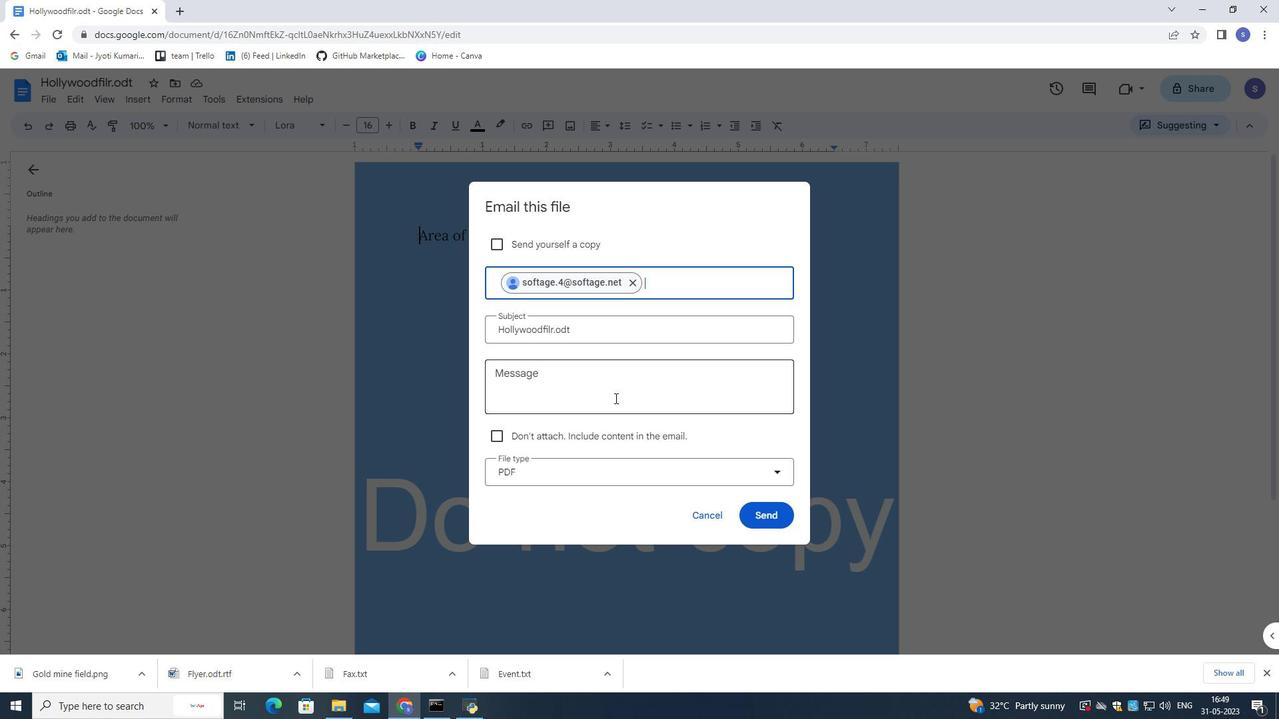 
Action: Mouse moved to (611, 397)
Screenshot: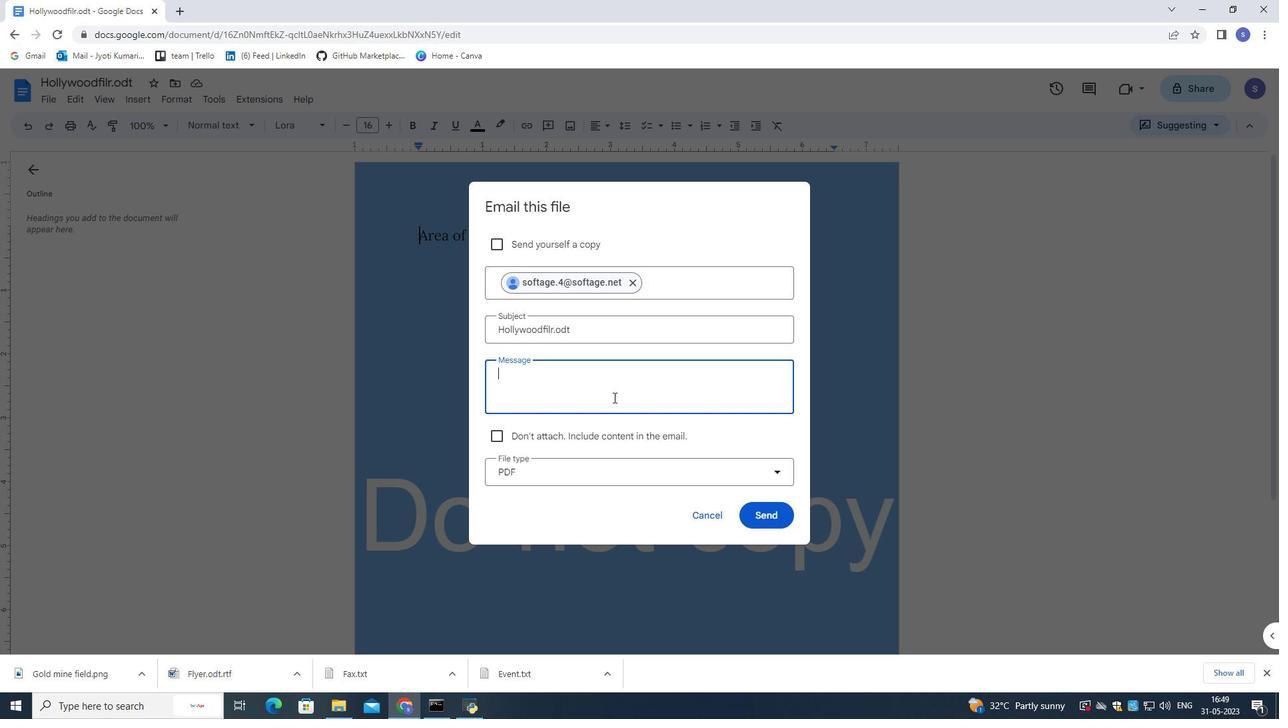 
Action: Key pressed <Key.shift>Time-sensitive<Key.space><Key.shift_r>:<Key.space><Key.shift>I<Key.space>kindly<Key.space>ask<Key.space>you<Key.space>to<Key.space>go<Key.space>through<Key.space>the<Key.space>email<Key.space>i've<Key.space>sent<Key.space>as<Key.space>soon<Key.space>as<Key.space>
Screenshot: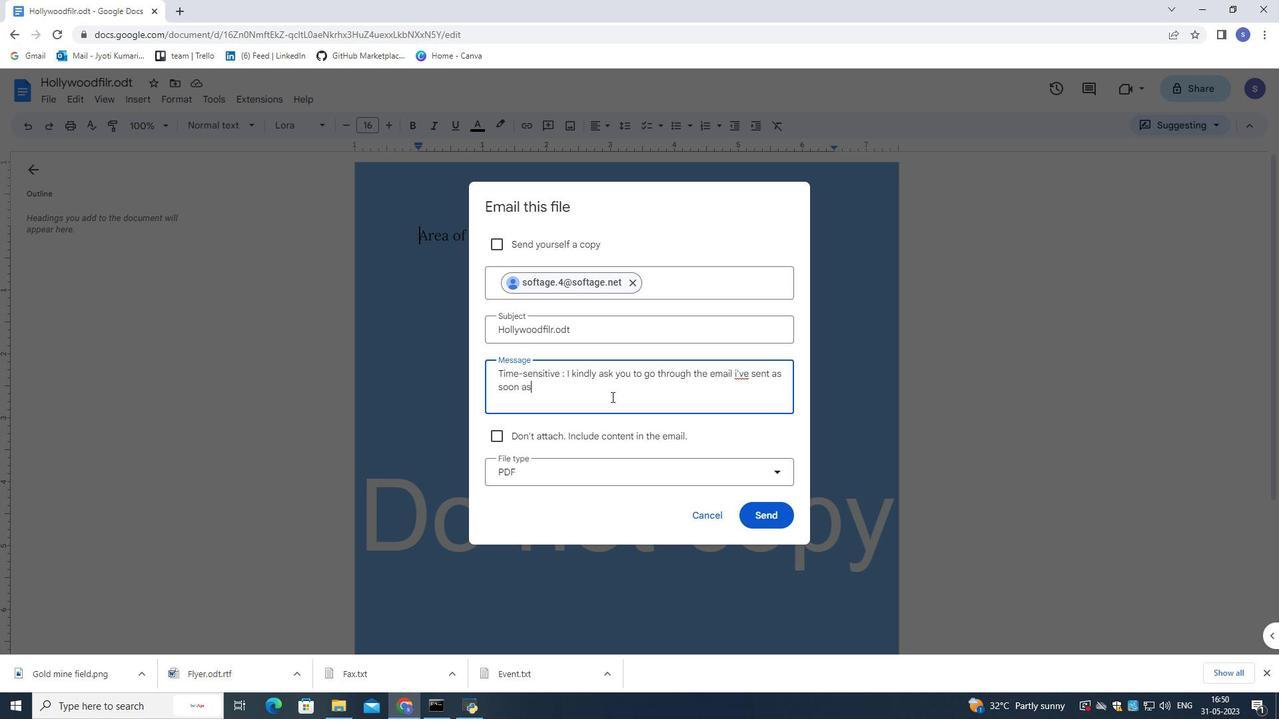 
Action: Mouse moved to (631, 389)
Screenshot: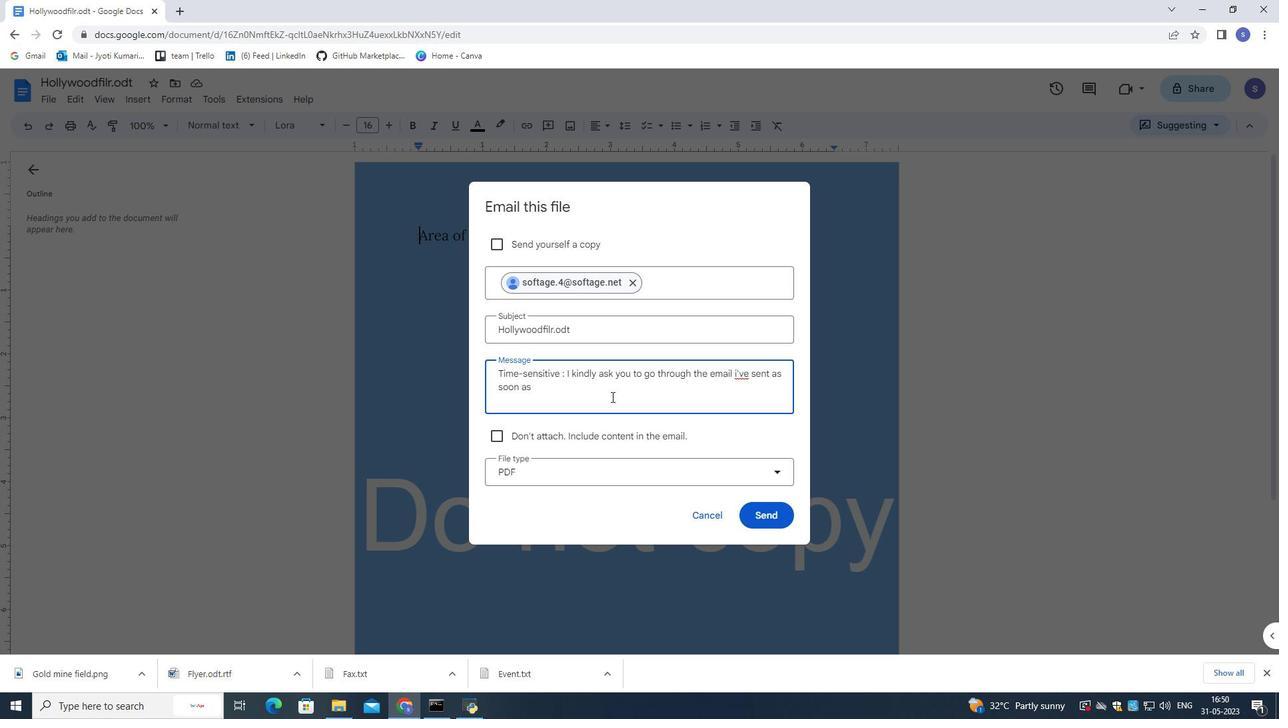 
Action: Mouse scrolled (631, 390) with delta (0, 0)
Screenshot: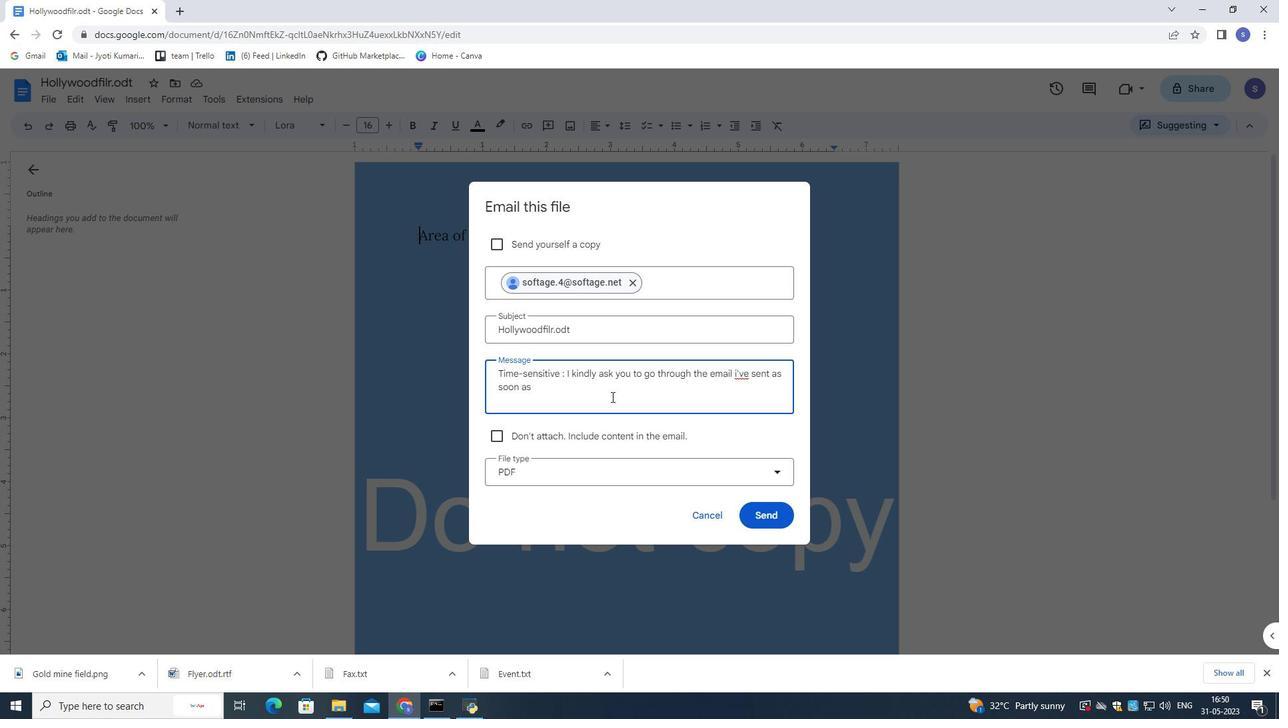 
Action: Mouse moved to (736, 371)
Screenshot: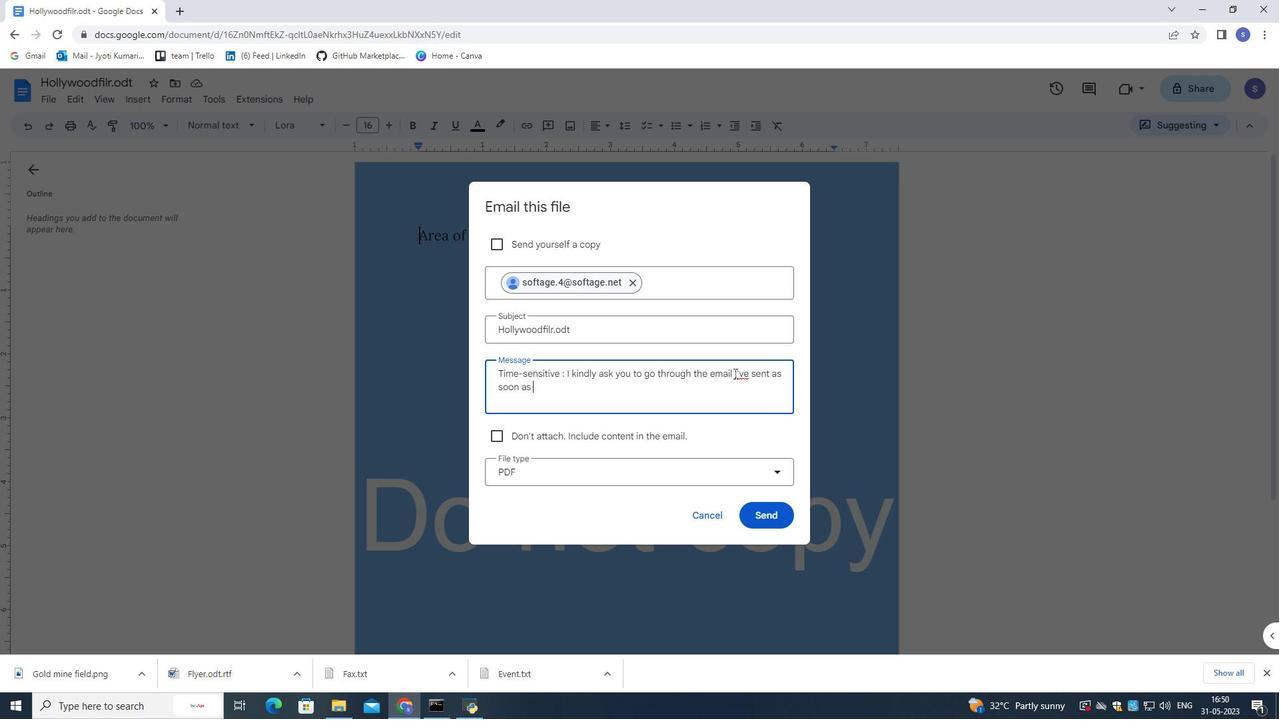 
Action: Mouse pressed left at (736, 371)
Screenshot: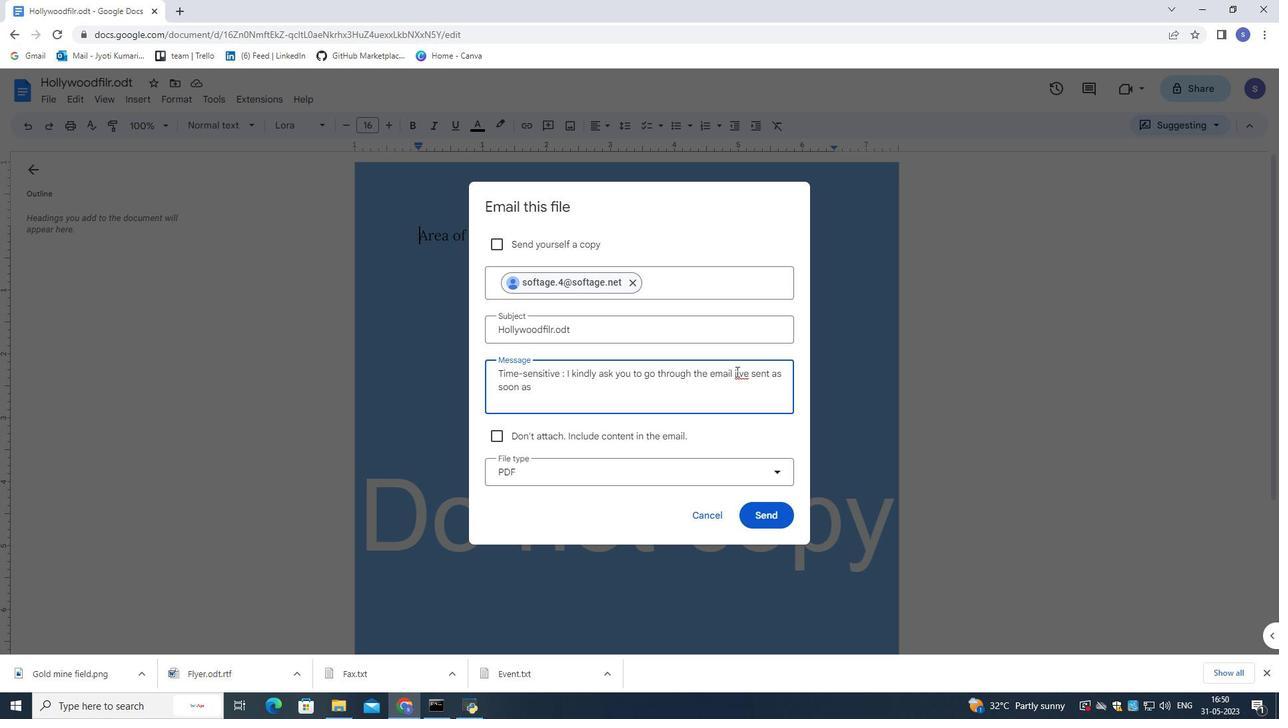
Action: Mouse moved to (744, 393)
Screenshot: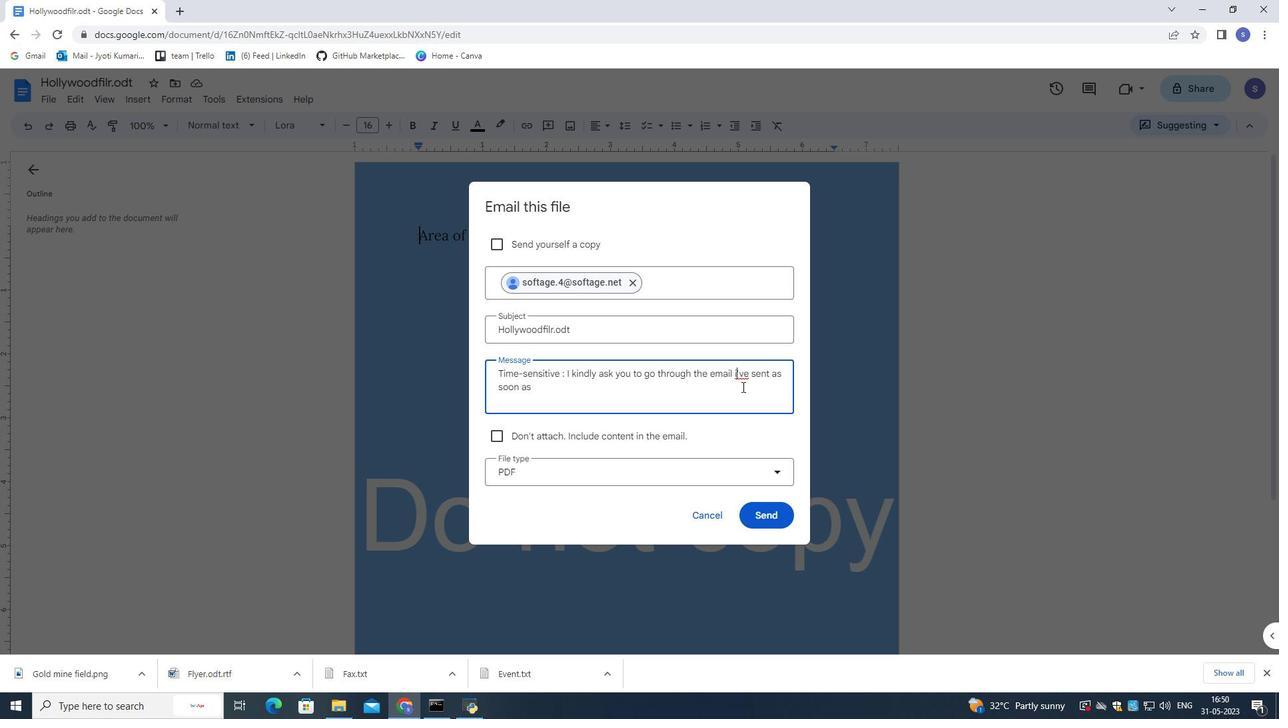 
Action: Key pressed <Key.backspace><Key.shift>I
Screenshot: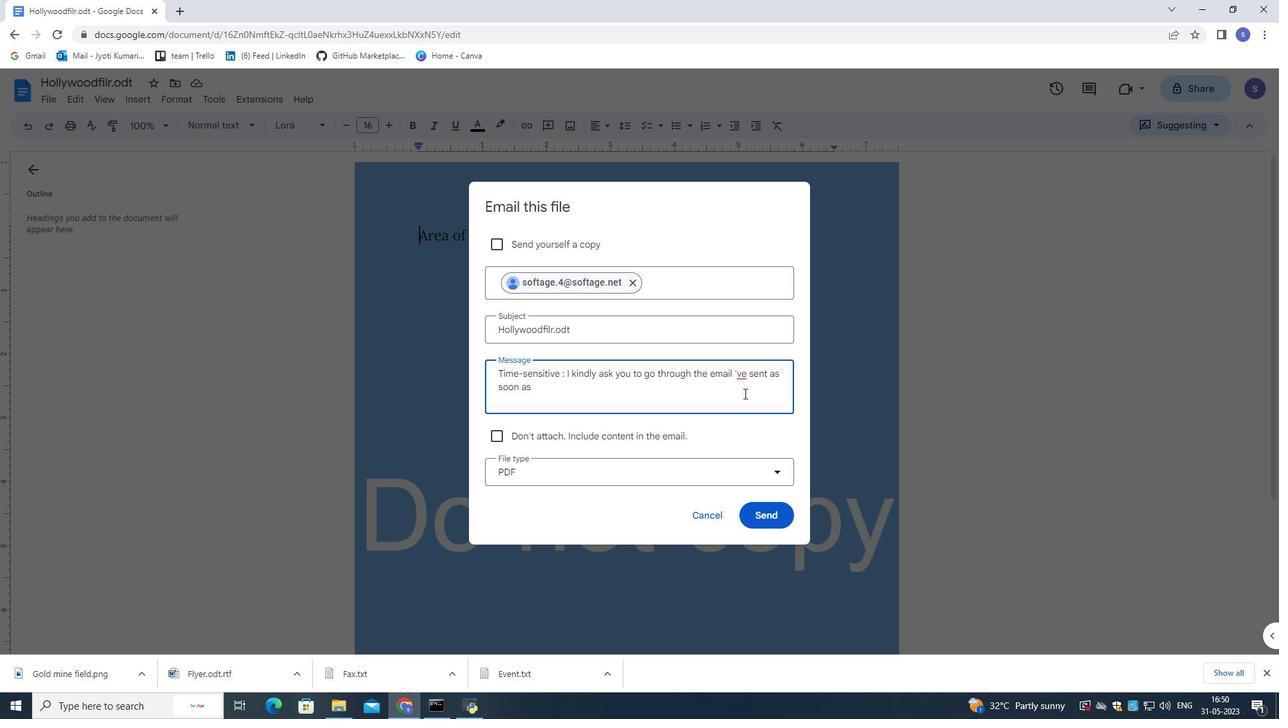 
Action: Mouse moved to (578, 401)
Screenshot: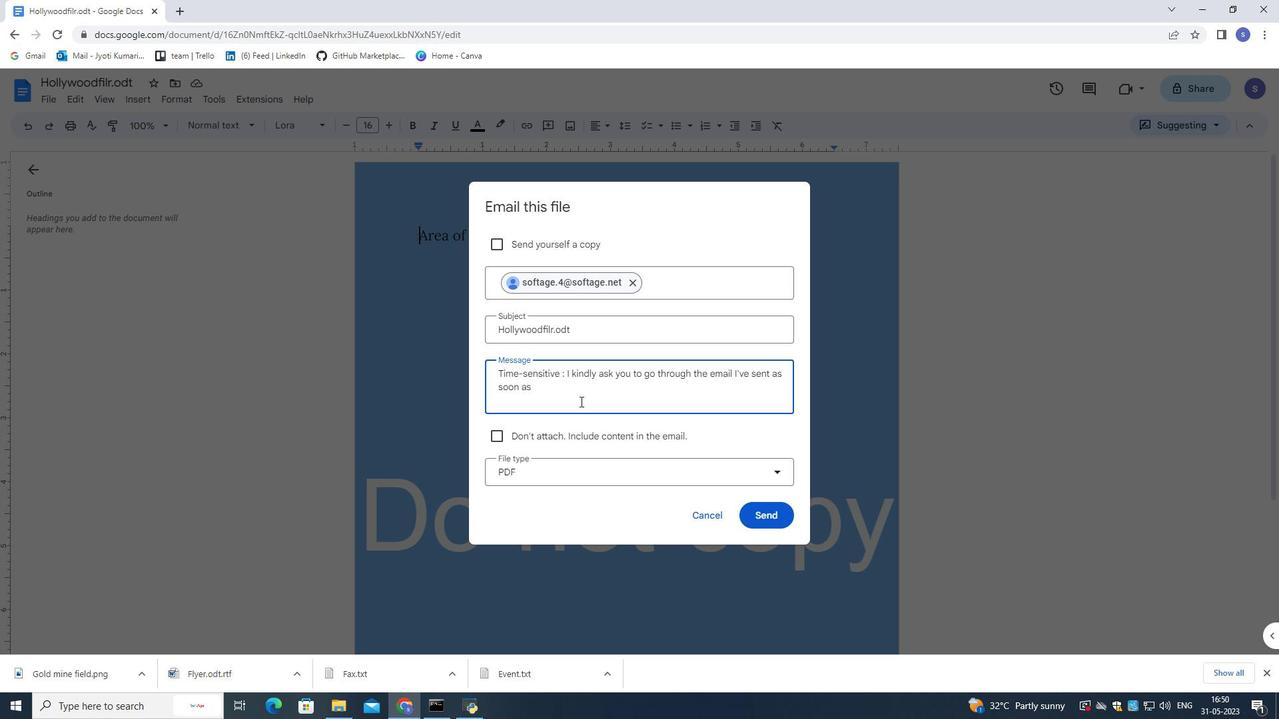 
Action: Mouse pressed left at (578, 401)
Screenshot: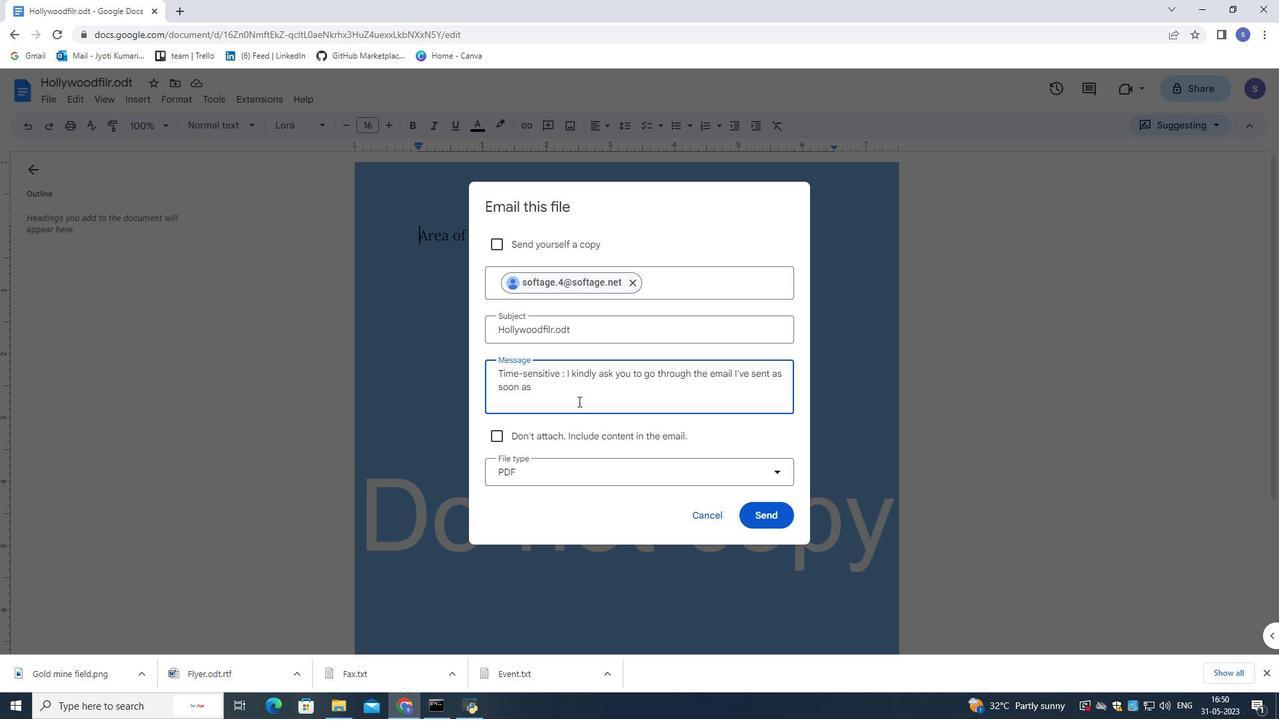 
Action: Key pressed possible.
Screenshot: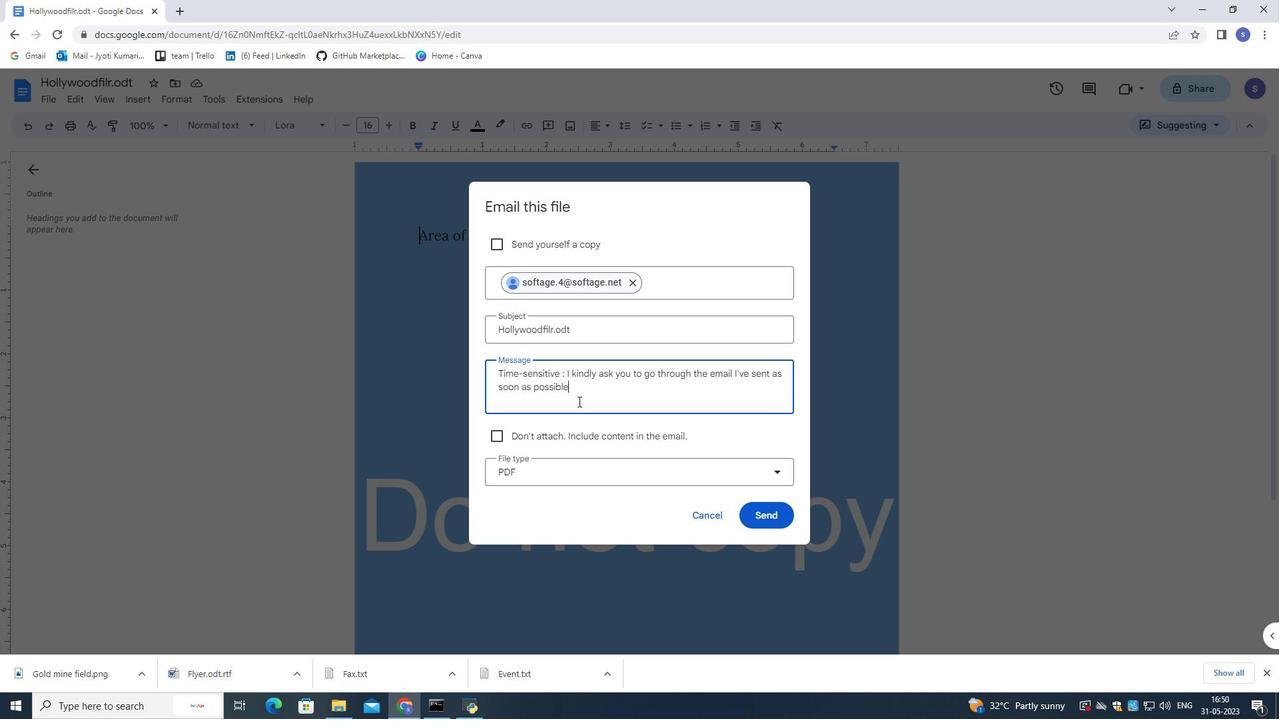 
Action: Mouse moved to (581, 473)
Screenshot: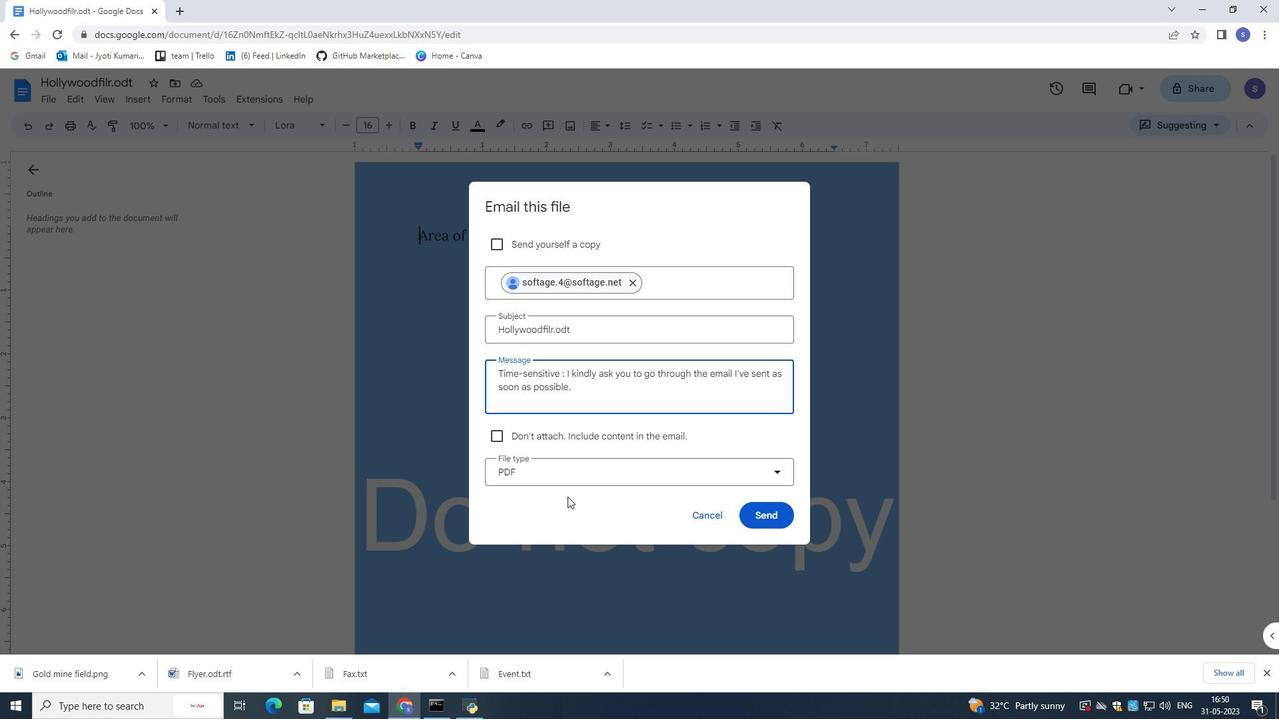 
Action: Mouse pressed left at (581, 473)
Screenshot: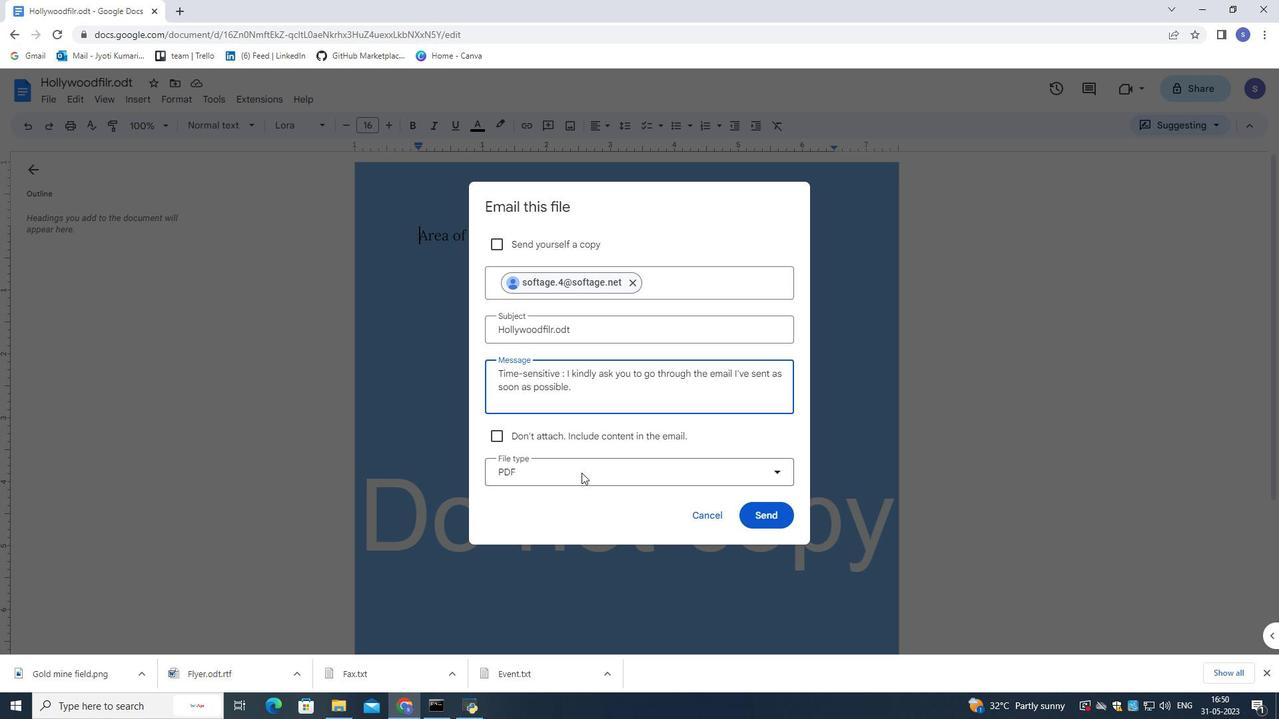 
Action: Mouse moved to (594, 547)
Screenshot: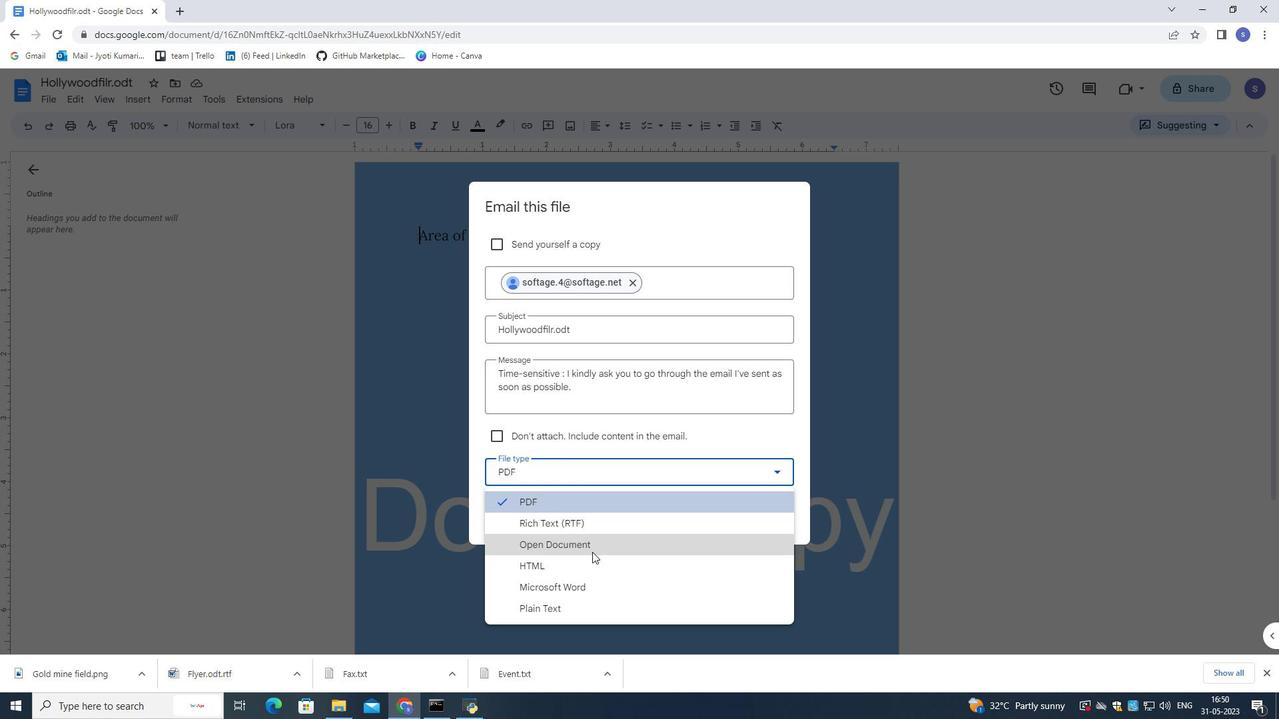 
Action: Mouse pressed left at (594, 547)
Screenshot: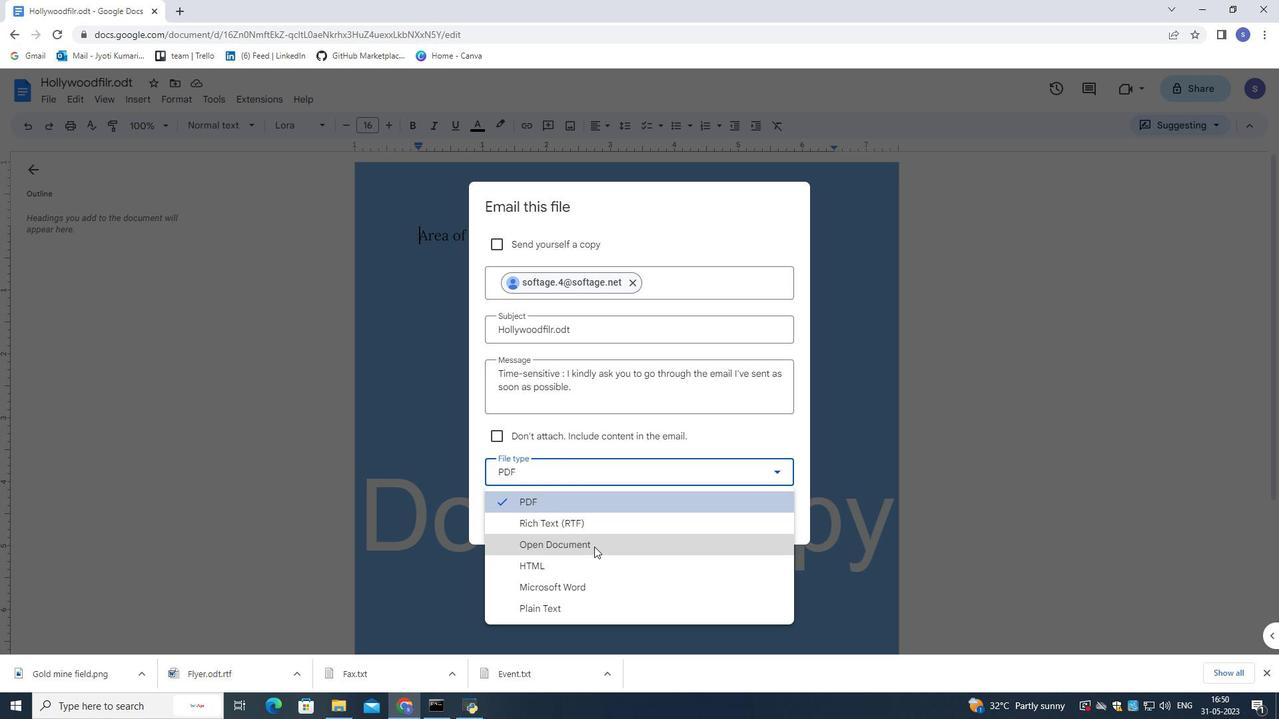 
Action: Mouse moved to (759, 518)
Screenshot: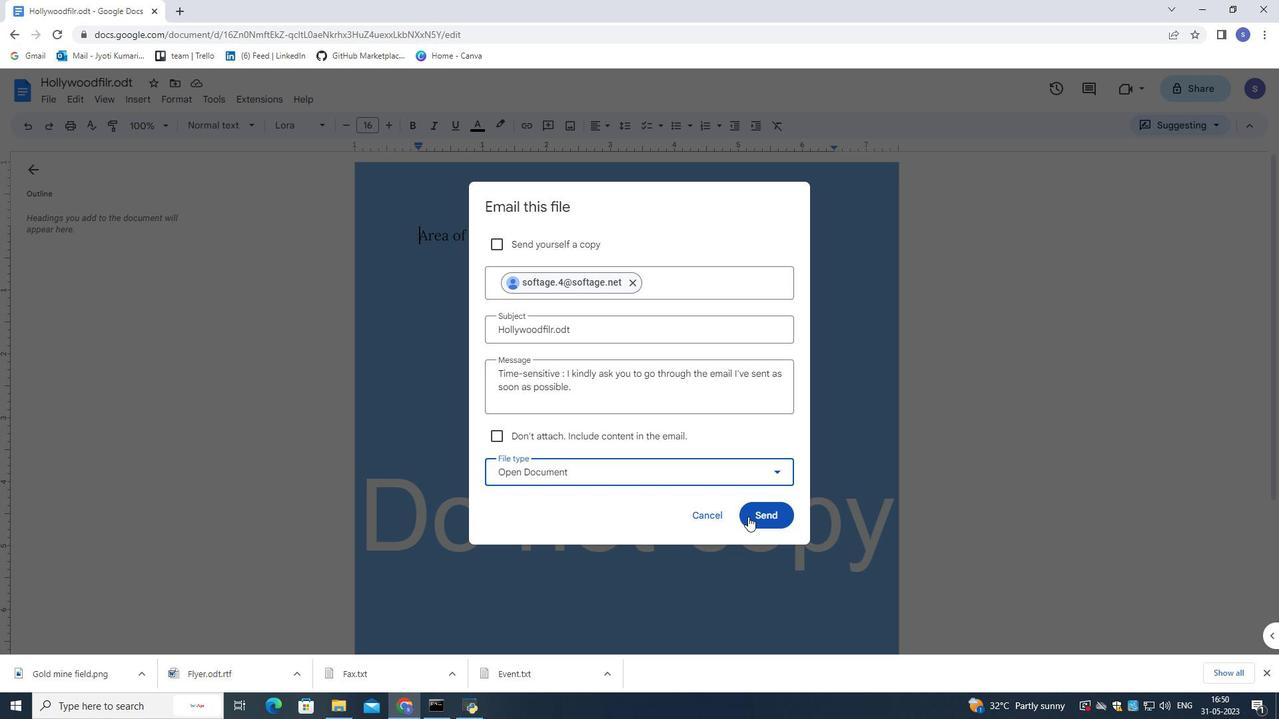 
Action: Mouse pressed left at (759, 518)
Screenshot: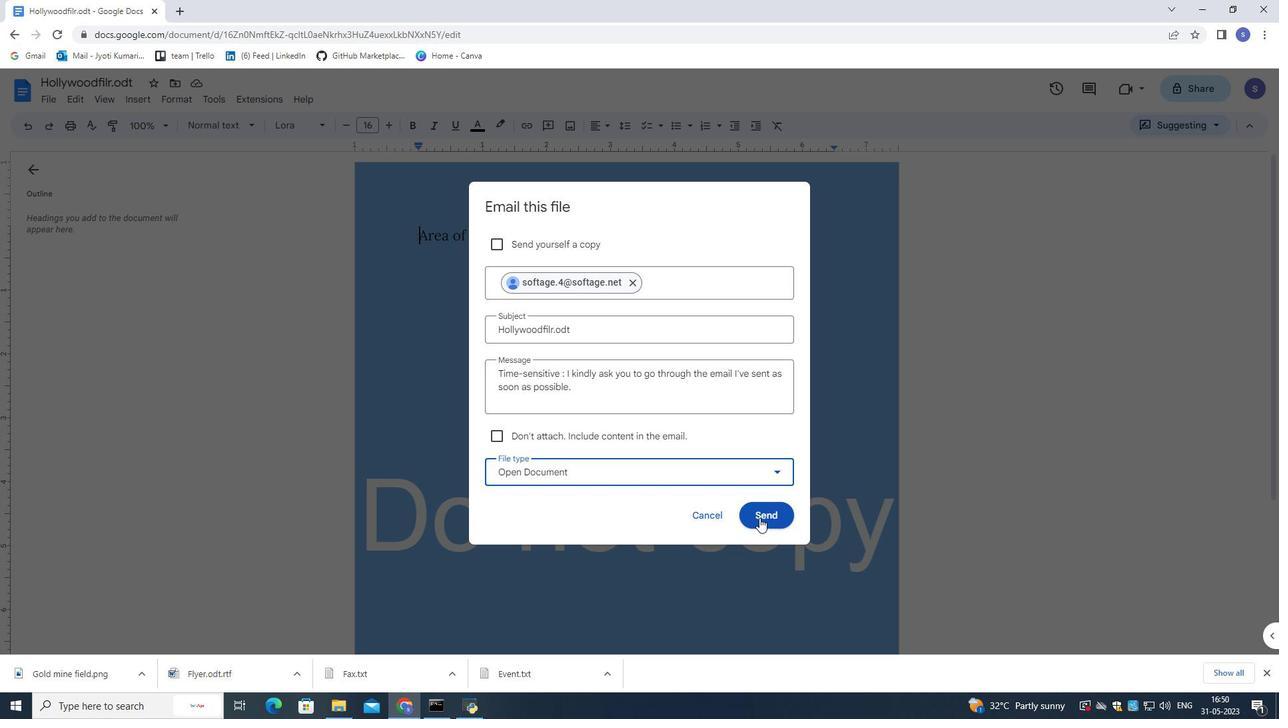
Action: Mouse moved to (581, 409)
Screenshot: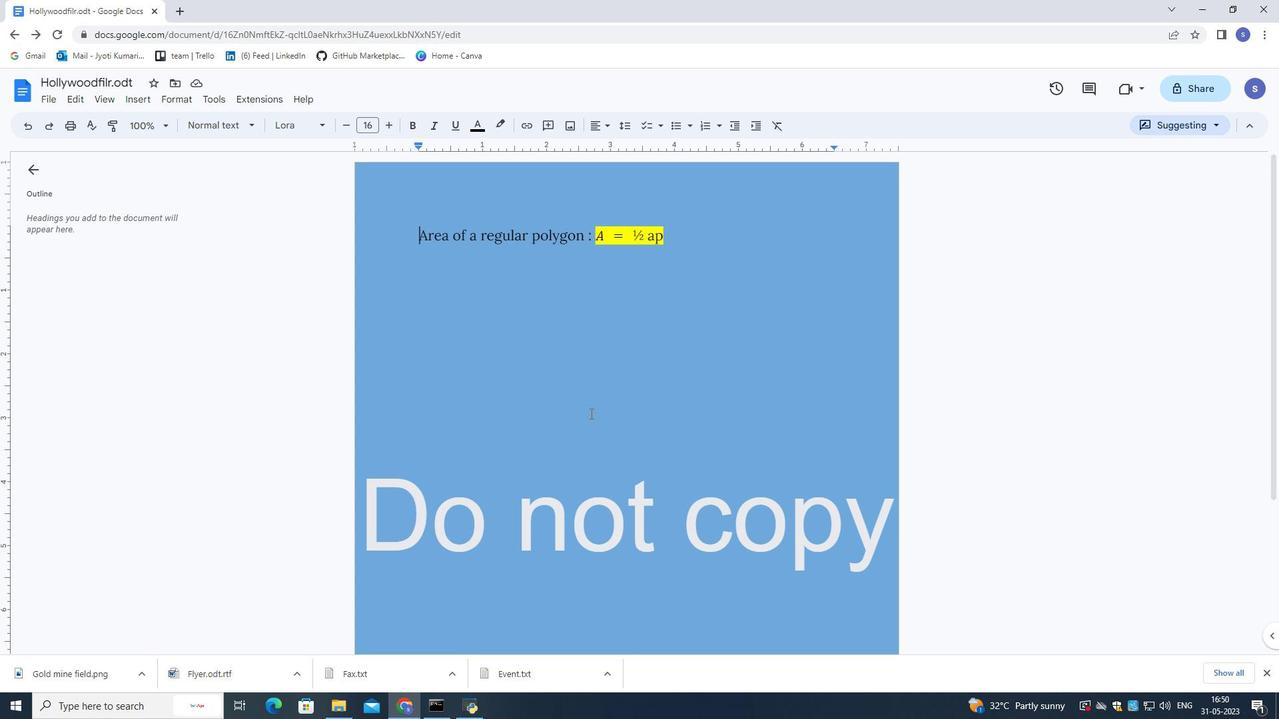 
